 Task: Search one way flight ticket for 2 adults, 2 children, 2 infants in seat in first from Minneapolis-st. Paul: Minneapolis-st. Paul International/wold-chamberlain Airport to Rockford: Chicago Rockford International Airport(was Northwest Chicagoland Regional Airport At Rockford) on 5-1-2023. Choice of flights is Delta. Number of bags: 2 checked bags. Price is upto 96000. Outbound departure time preference is 17:15.
Action: Mouse moved to (221, 388)
Screenshot: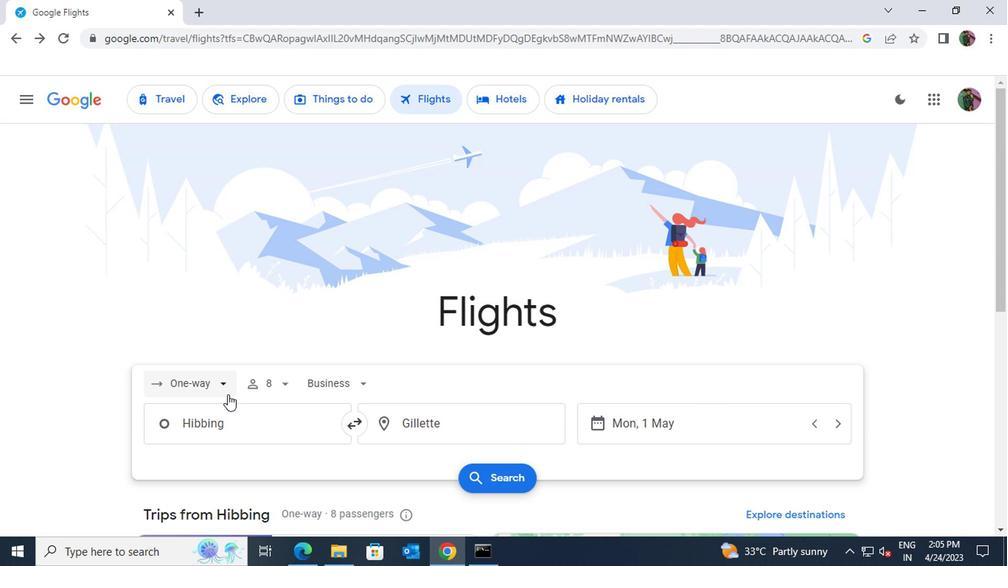 
Action: Mouse pressed left at (221, 388)
Screenshot: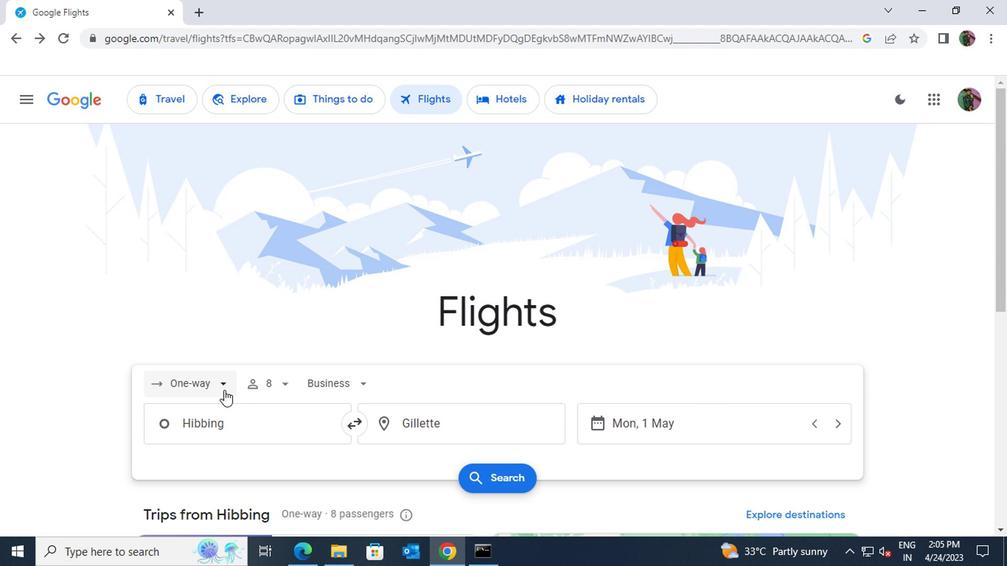 
Action: Mouse moved to (208, 312)
Screenshot: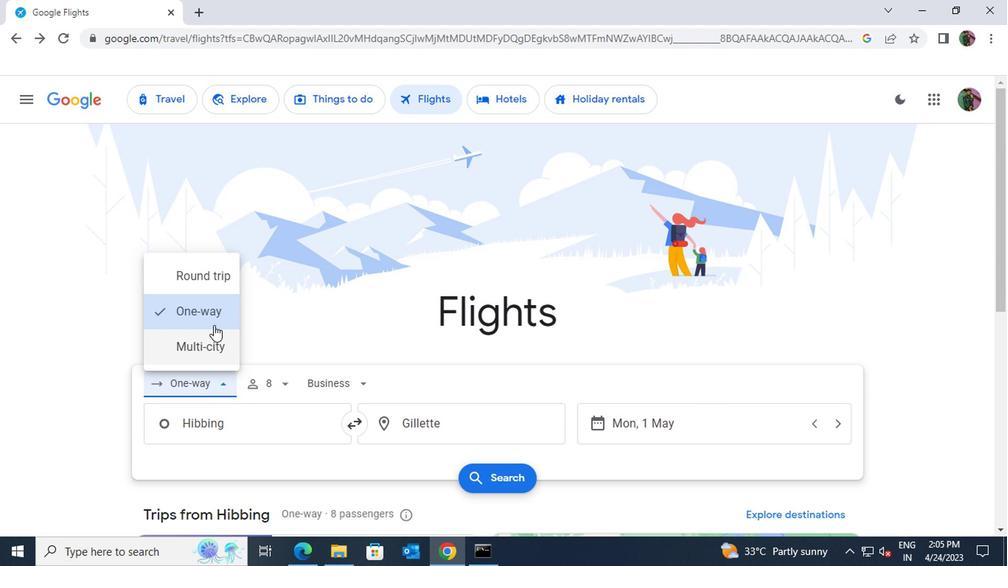 
Action: Mouse pressed left at (208, 312)
Screenshot: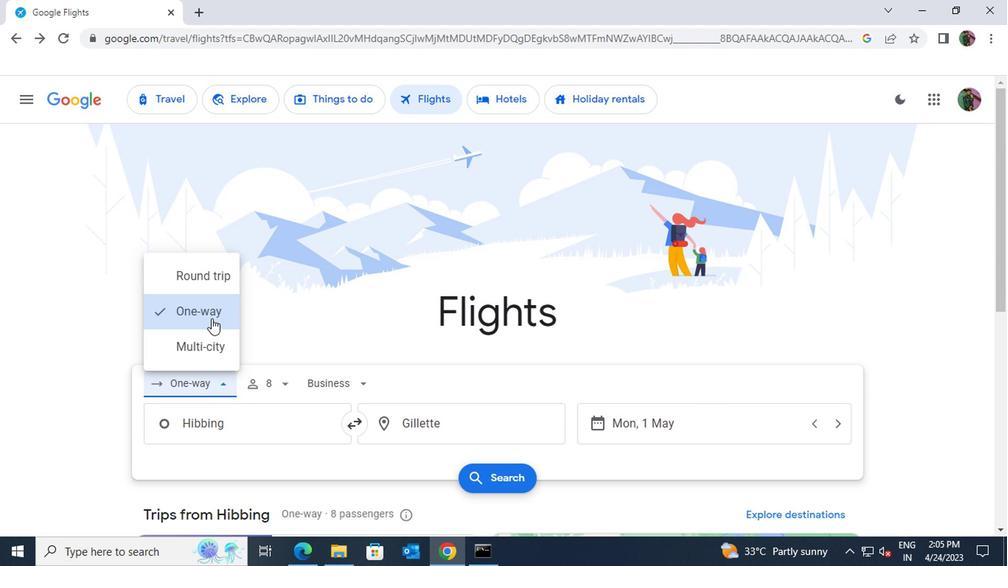 
Action: Mouse moved to (230, 422)
Screenshot: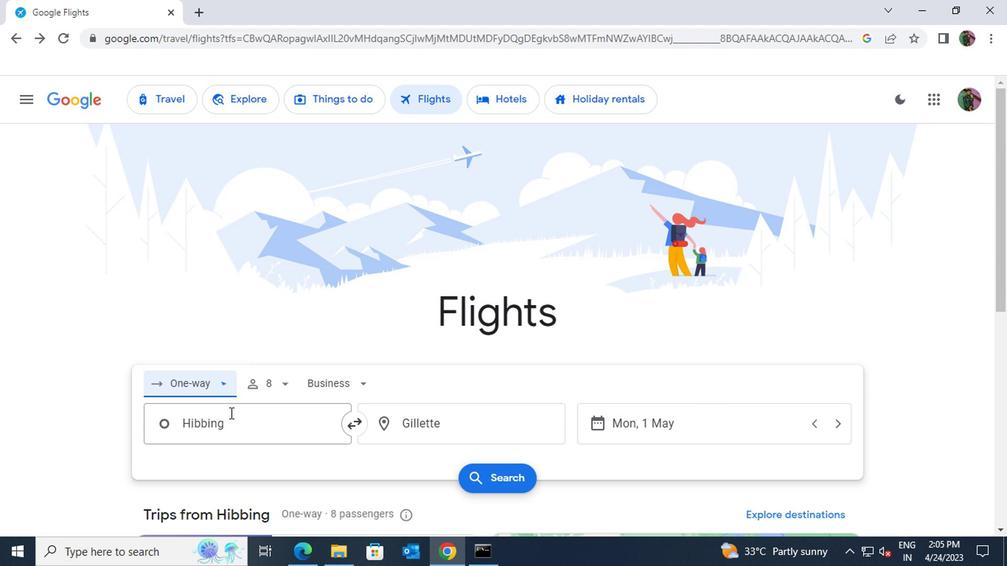 
Action: Mouse pressed left at (230, 422)
Screenshot: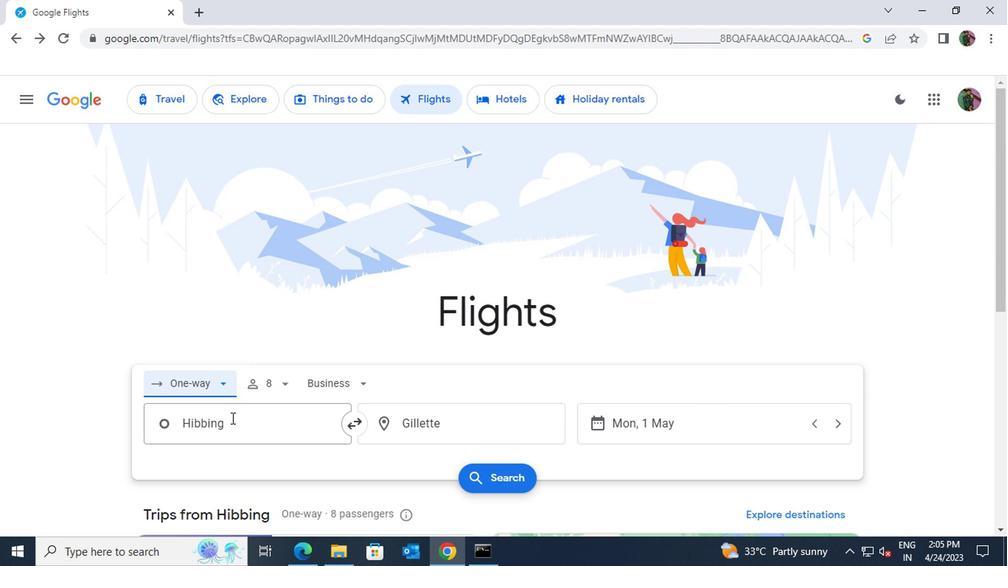 
Action: Key pressed minn
Screenshot: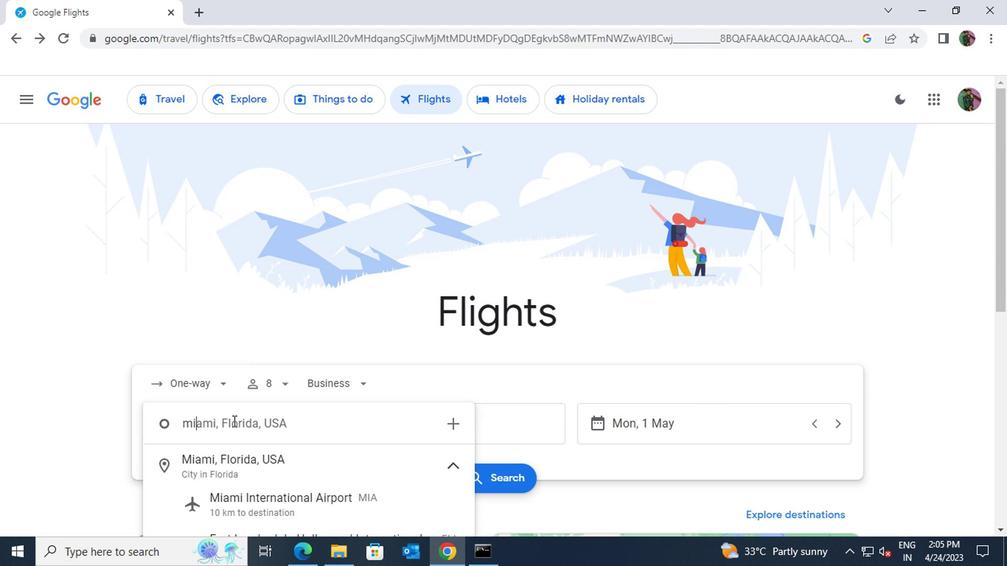 
Action: Mouse moved to (265, 470)
Screenshot: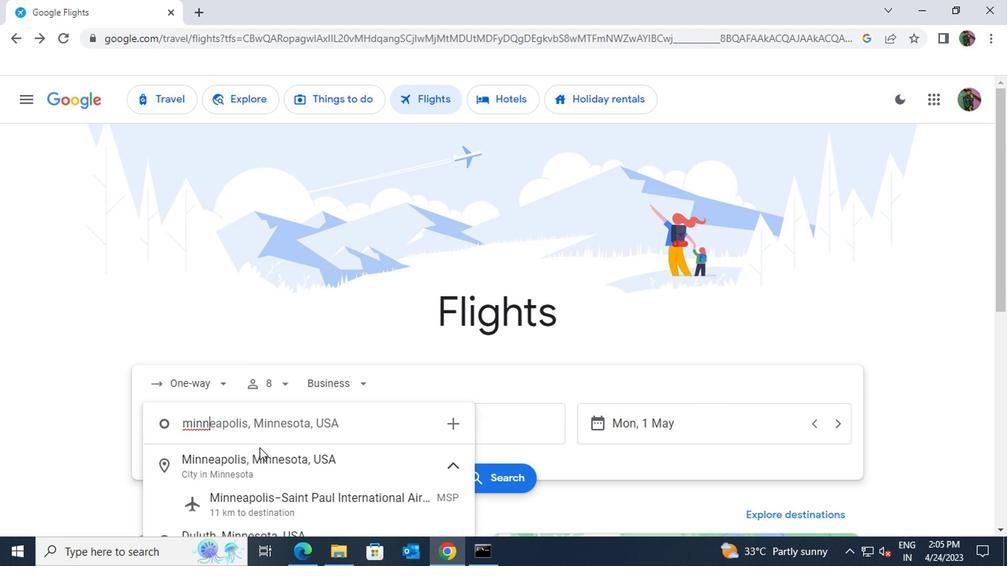 
Action: Mouse pressed left at (265, 470)
Screenshot: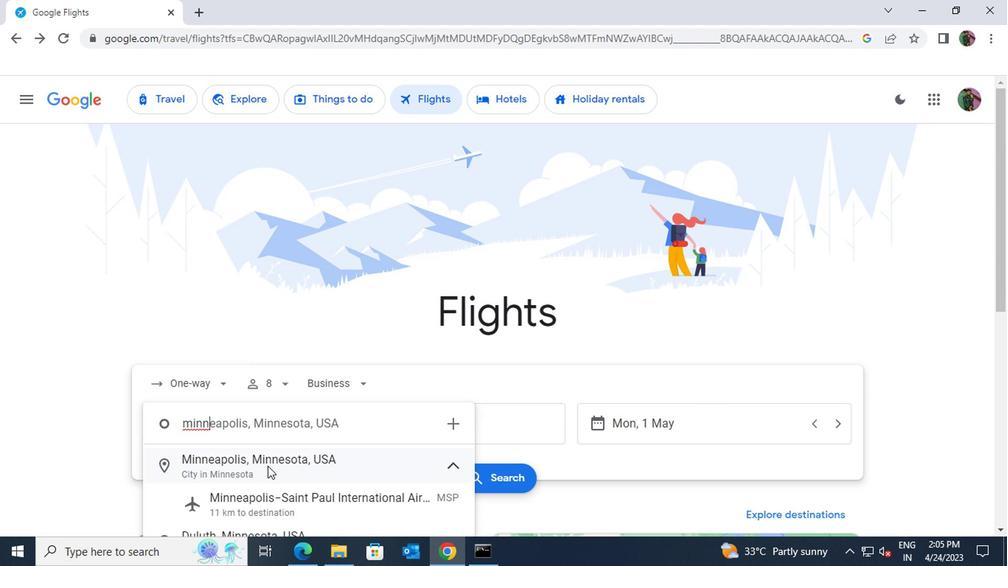 
Action: Mouse moved to (429, 430)
Screenshot: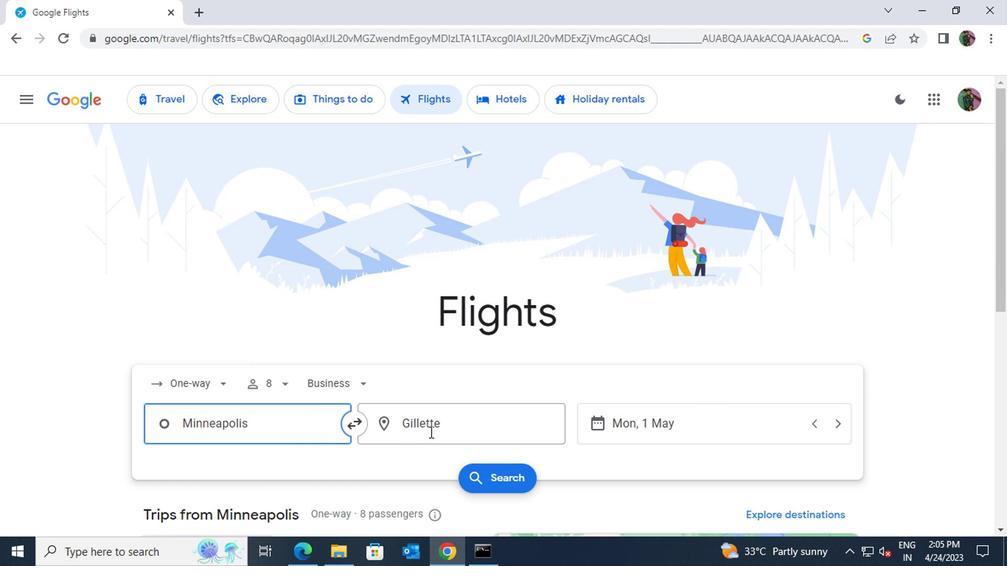 
Action: Mouse pressed left at (429, 430)
Screenshot: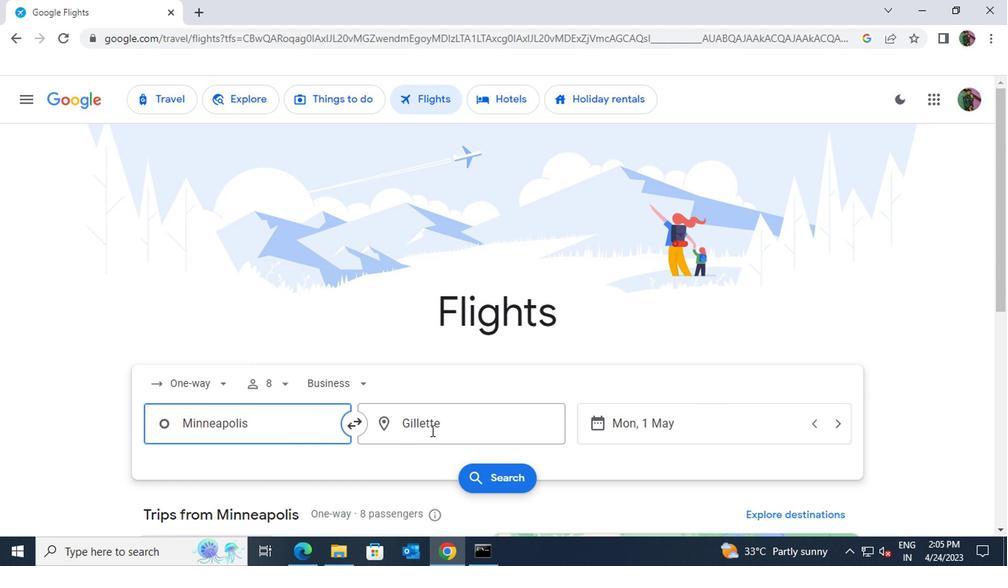 
Action: Key pressed rockford<Key.space>chi
Screenshot: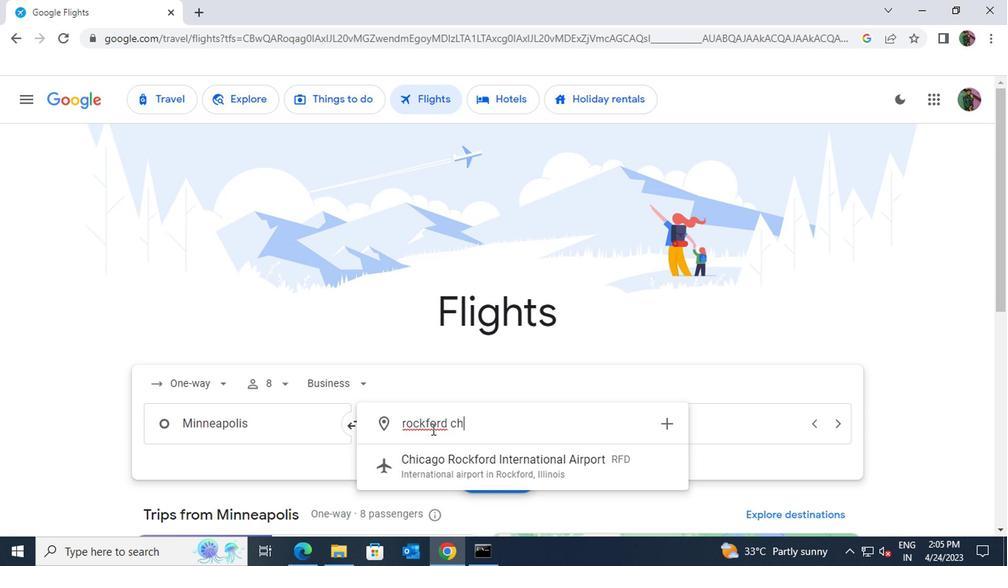 
Action: Mouse moved to (468, 467)
Screenshot: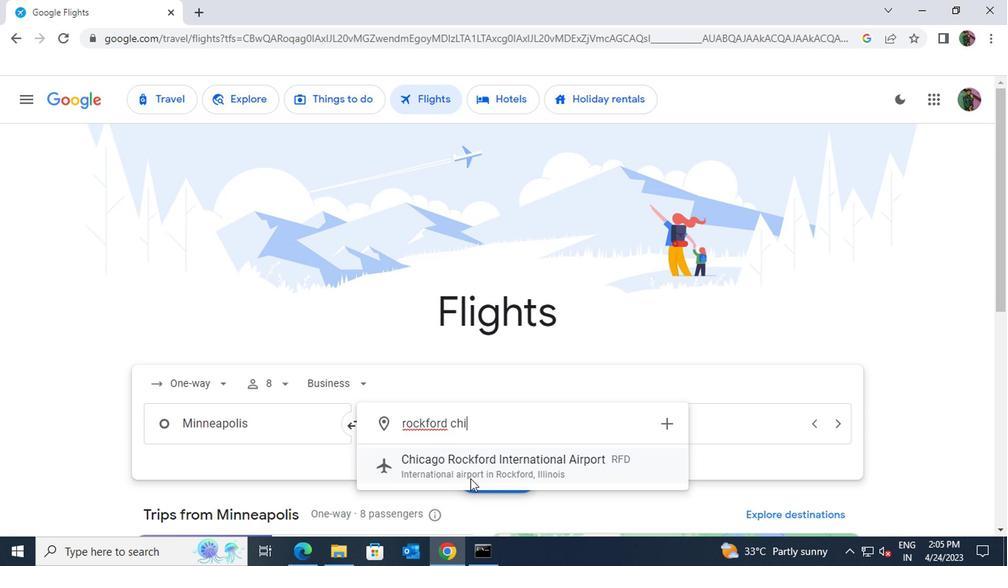 
Action: Mouse pressed left at (468, 467)
Screenshot: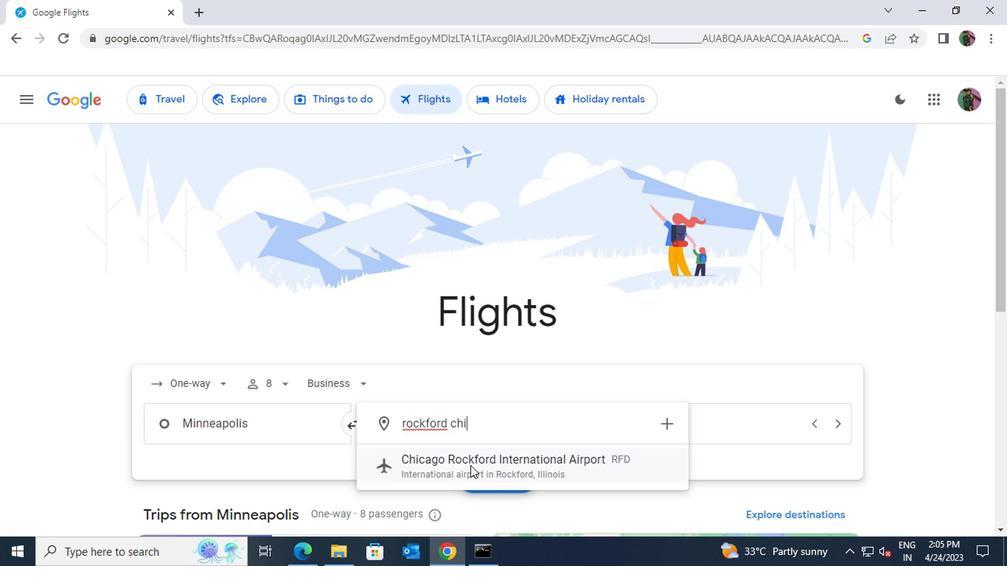 
Action: Mouse moved to (276, 384)
Screenshot: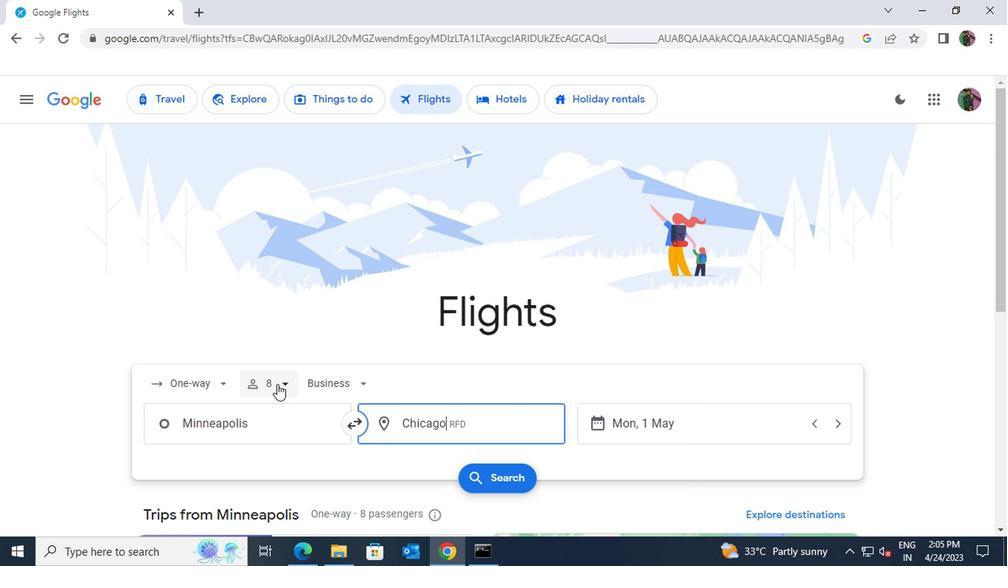 
Action: Mouse pressed left at (276, 384)
Screenshot: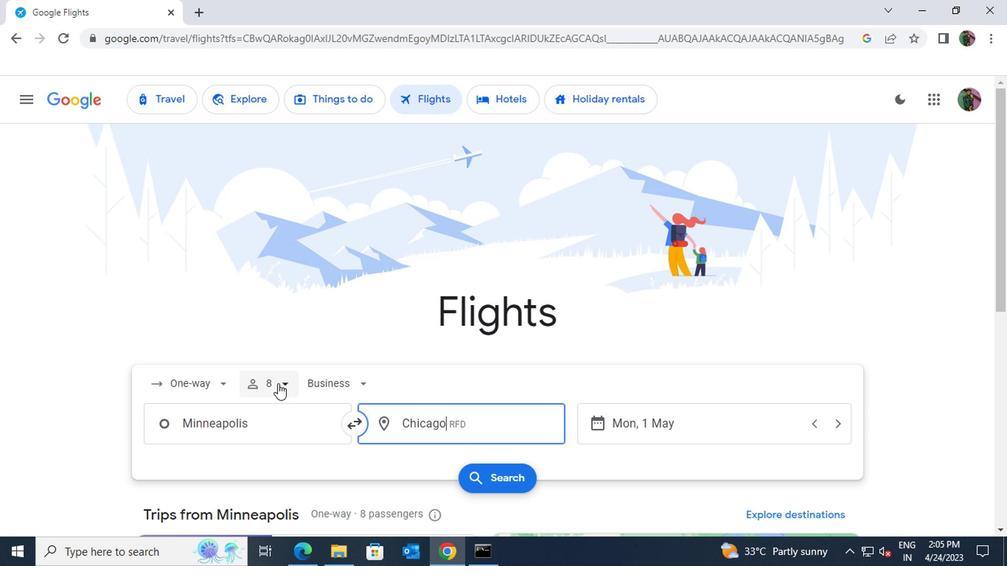 
Action: Mouse moved to (385, 420)
Screenshot: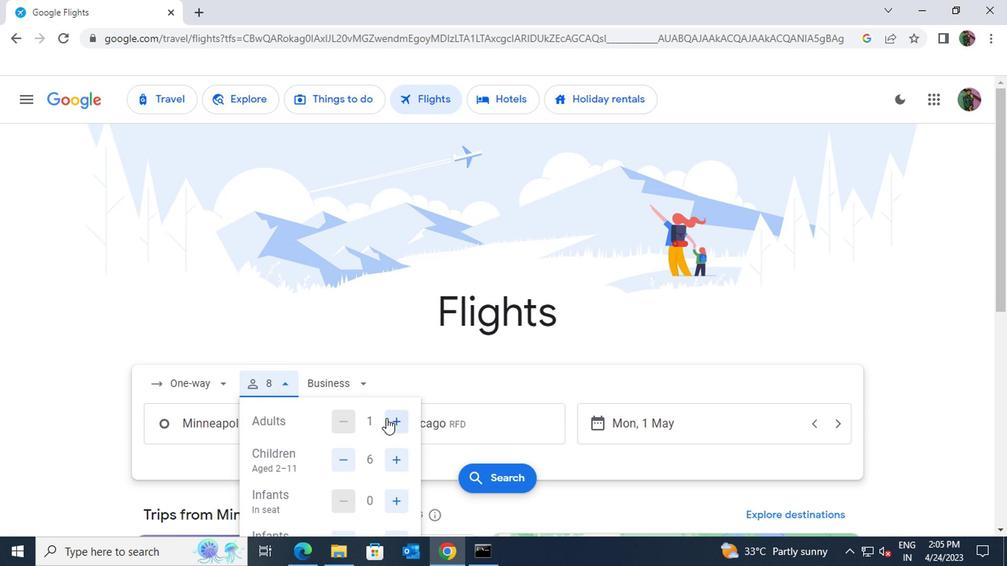 
Action: Mouse pressed left at (385, 420)
Screenshot: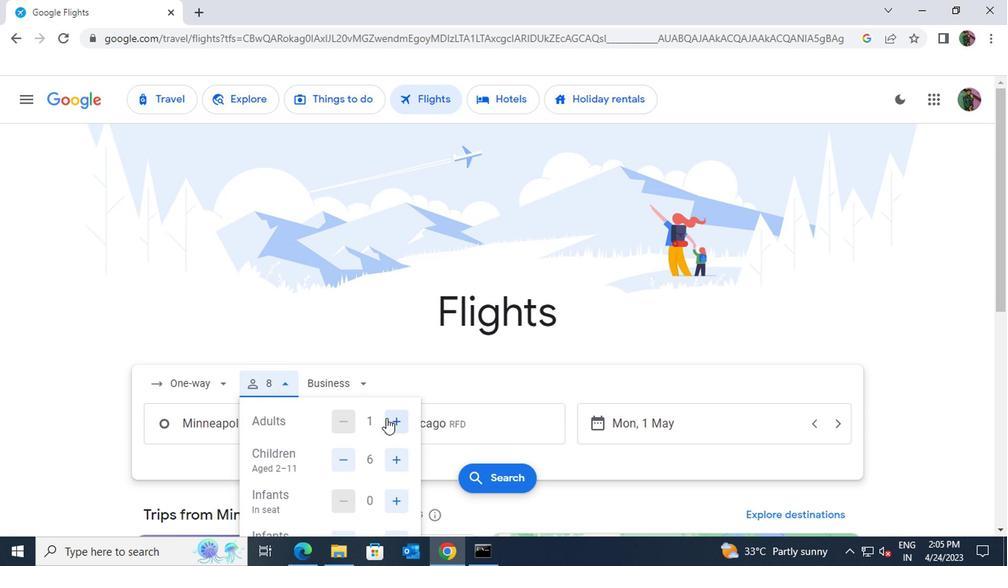 
Action: Mouse moved to (331, 458)
Screenshot: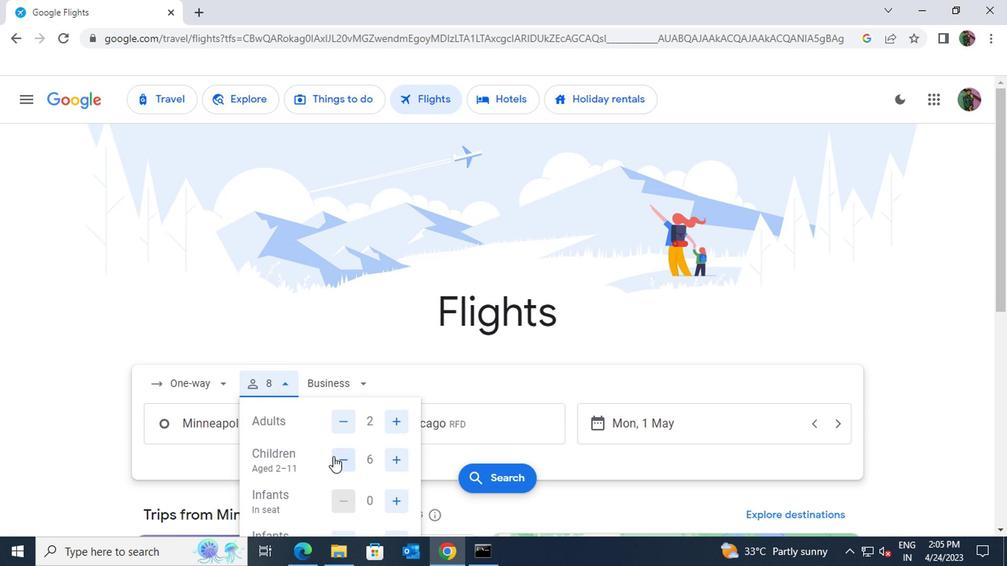 
Action: Mouse pressed left at (331, 458)
Screenshot: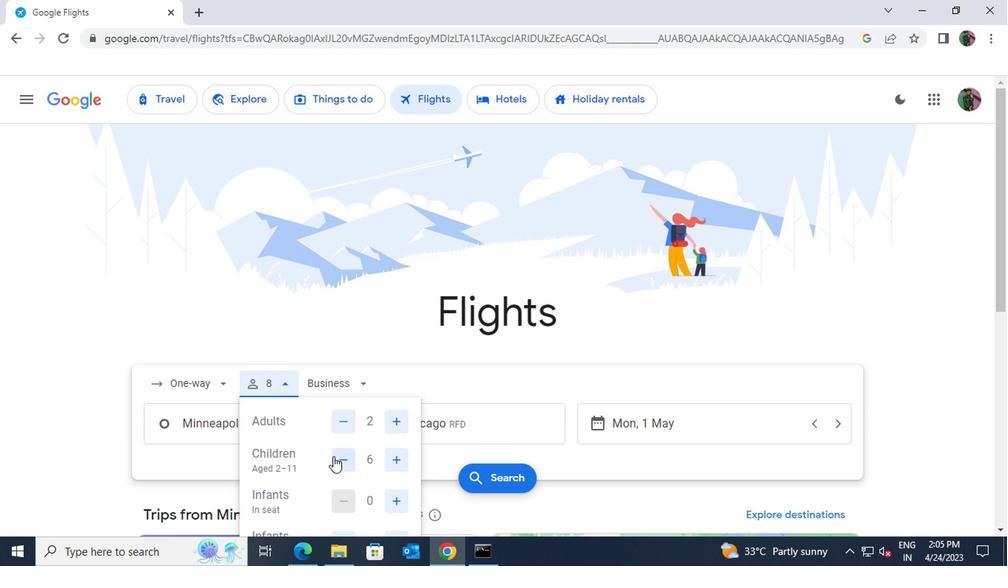 
Action: Mouse pressed left at (331, 458)
Screenshot: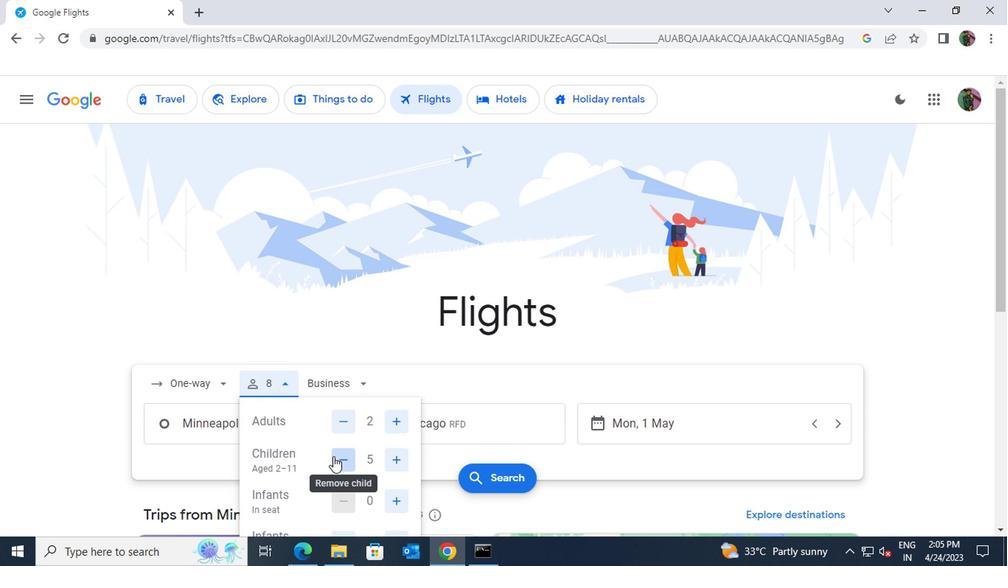 
Action: Mouse pressed left at (331, 458)
Screenshot: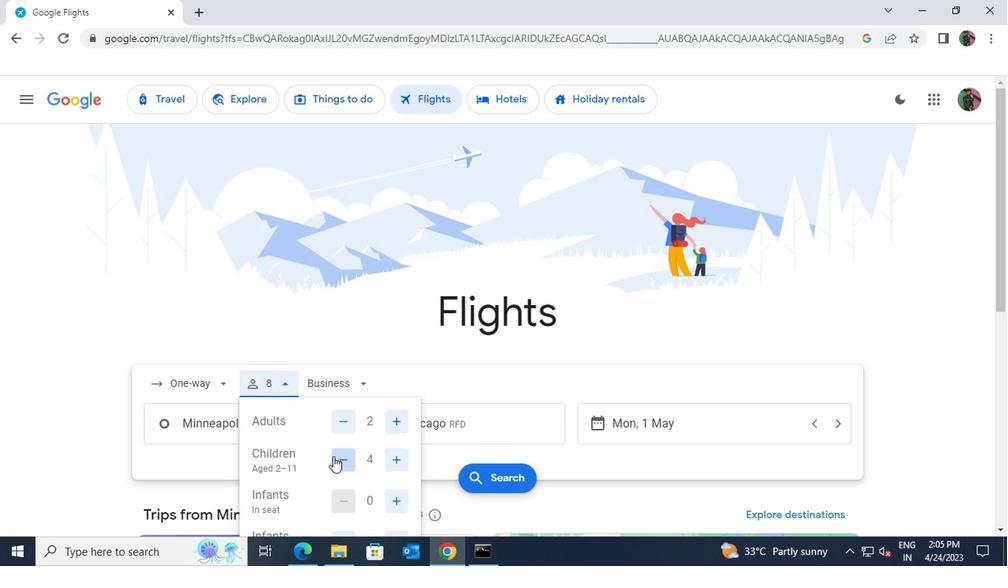
Action: Mouse pressed left at (331, 458)
Screenshot: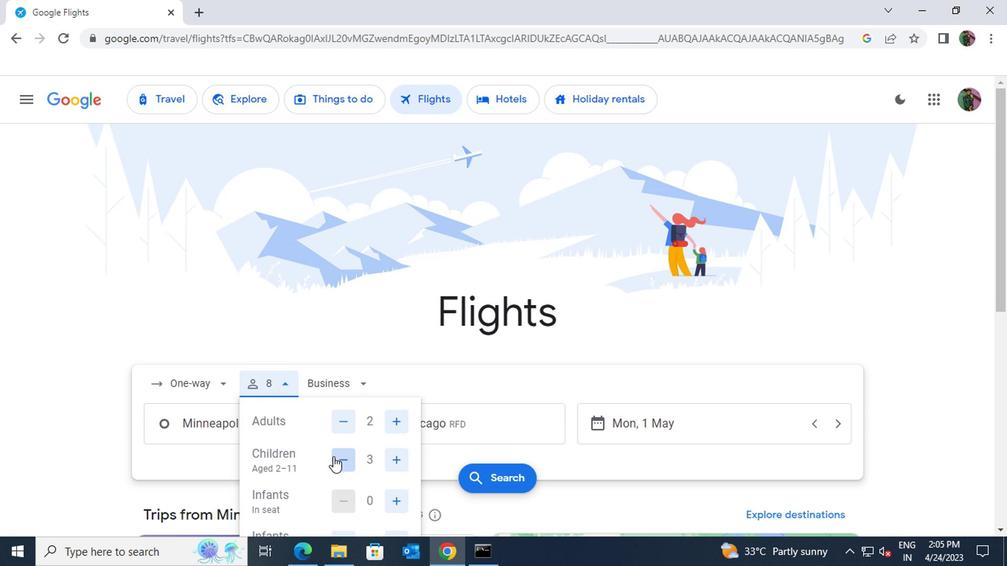 
Action: Mouse moved to (332, 457)
Screenshot: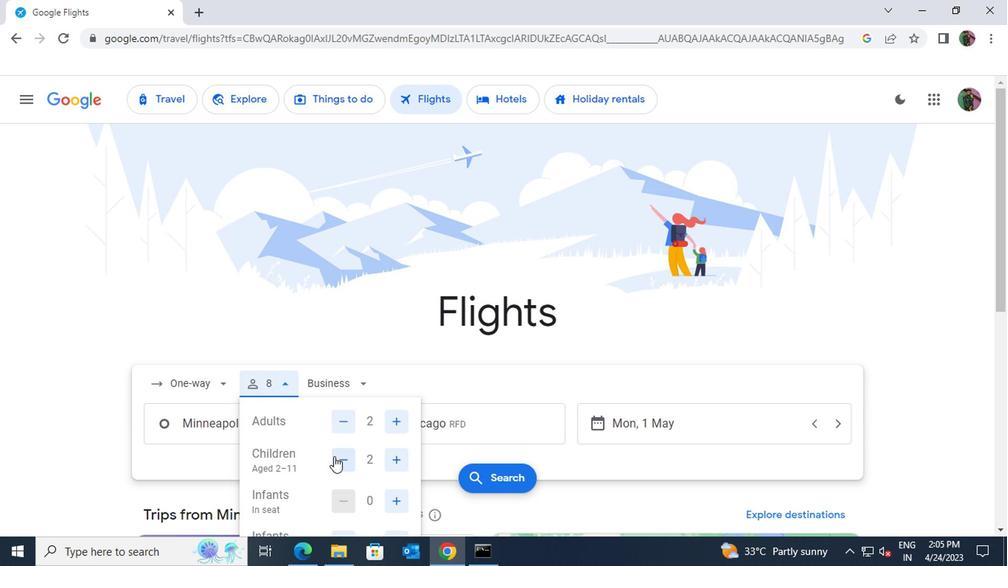 
Action: Mouse scrolled (332, 457) with delta (0, 0)
Screenshot: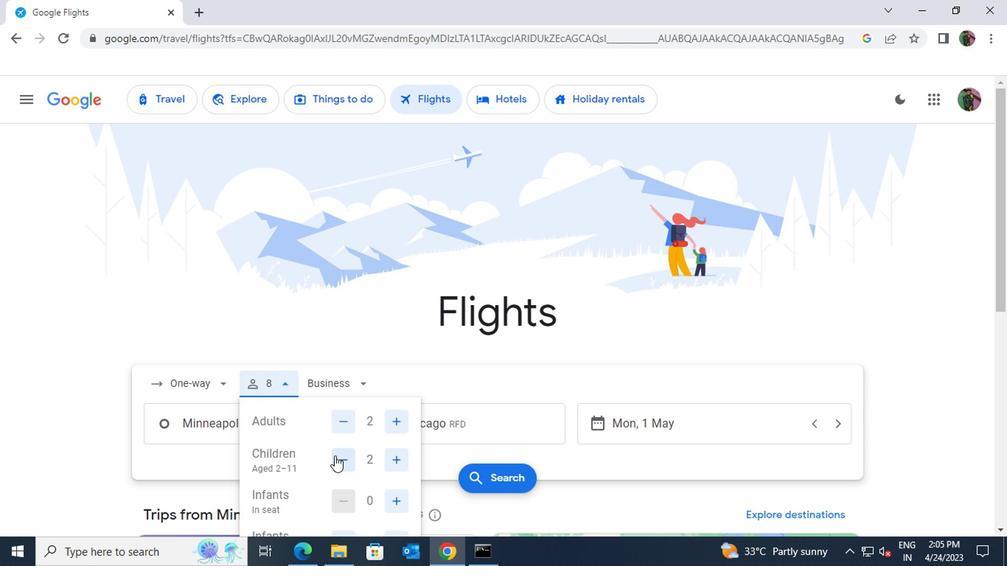 
Action: Mouse moved to (394, 424)
Screenshot: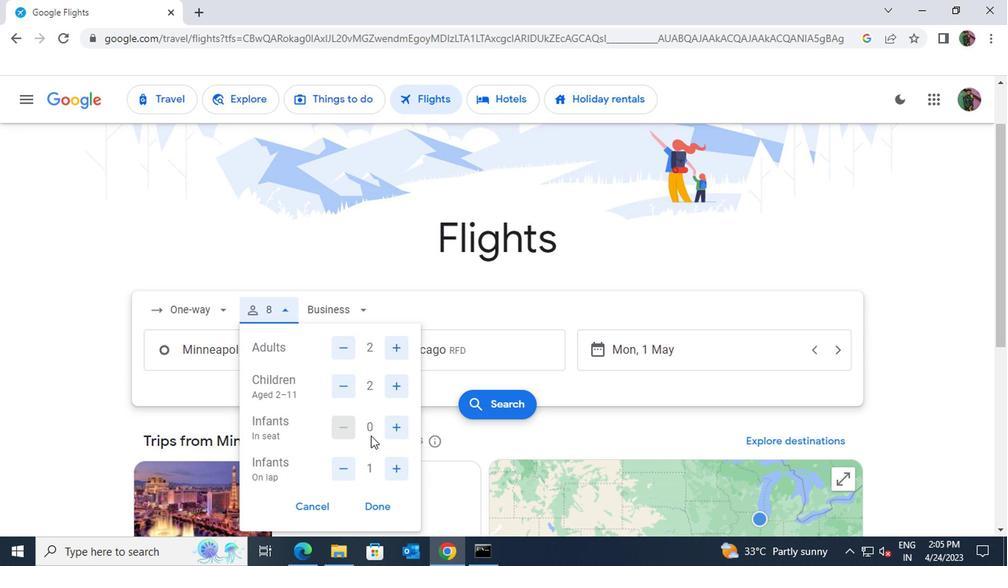 
Action: Mouse pressed left at (394, 424)
Screenshot: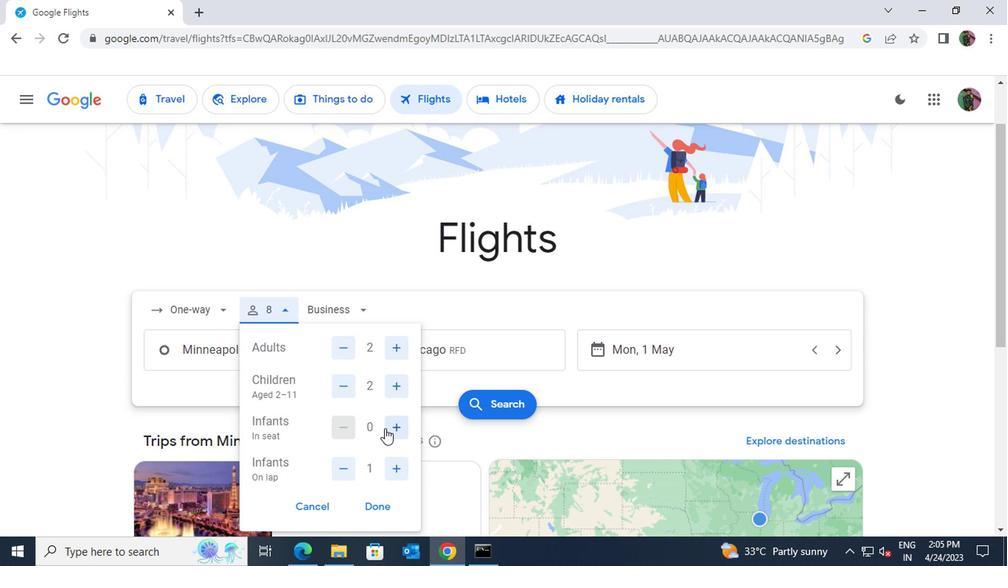 
Action: Mouse pressed left at (394, 424)
Screenshot: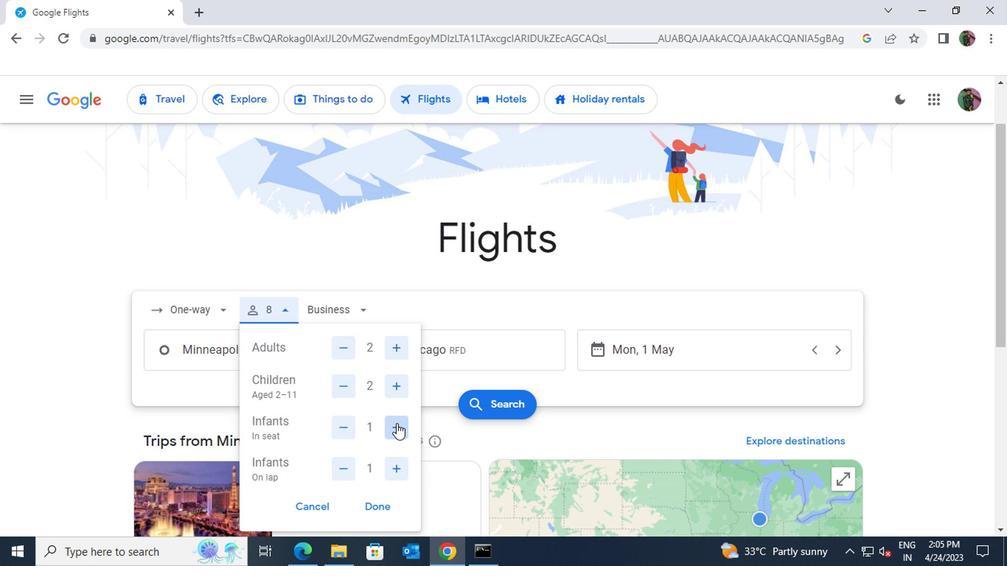
Action: Mouse moved to (338, 462)
Screenshot: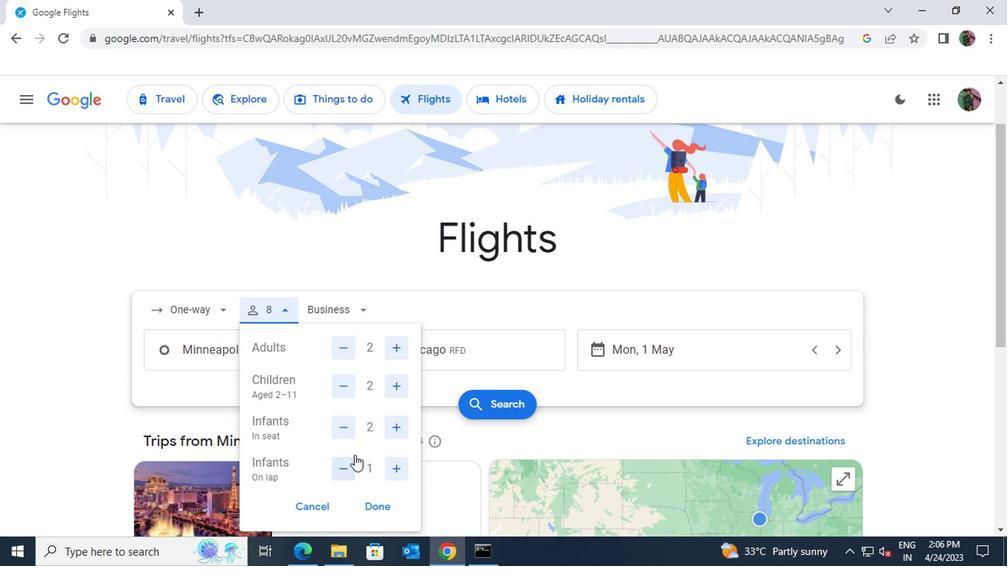 
Action: Mouse pressed left at (338, 462)
Screenshot: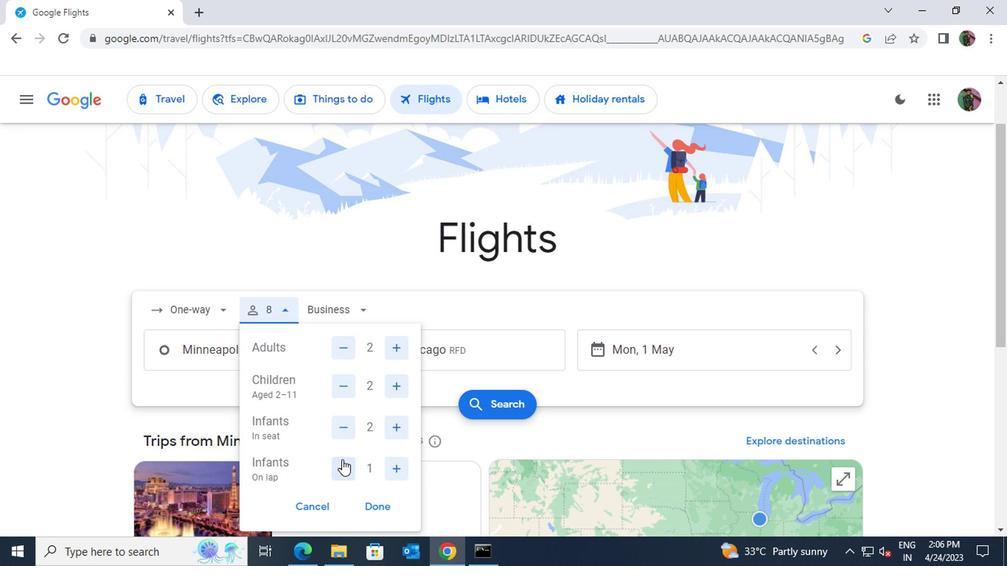 
Action: Mouse moved to (371, 508)
Screenshot: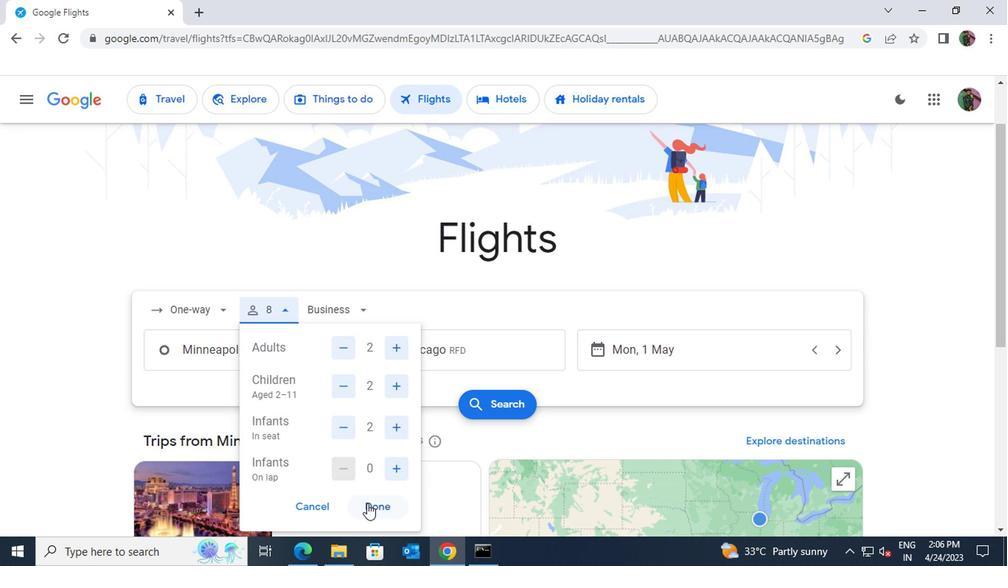 
Action: Mouse pressed left at (371, 508)
Screenshot: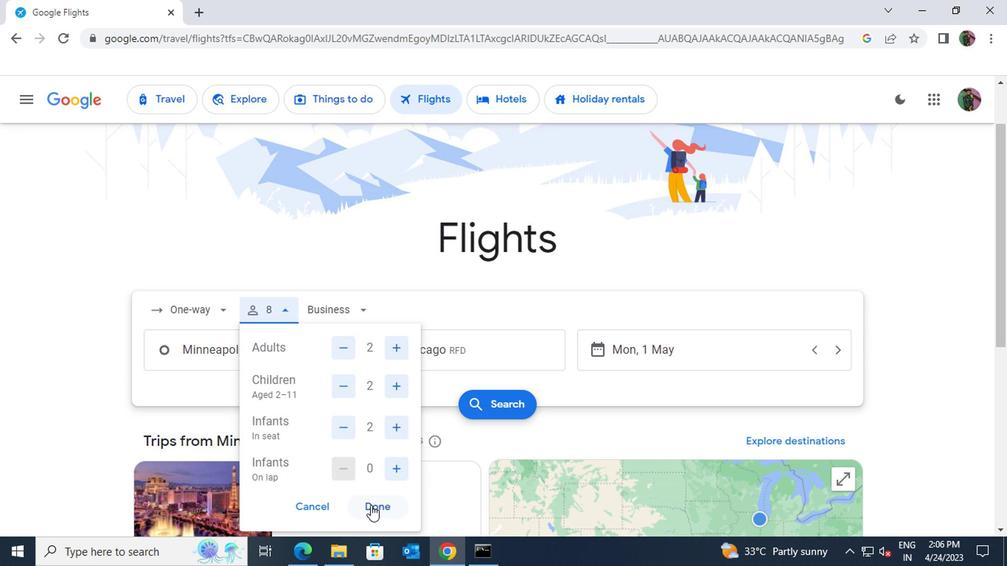 
Action: Mouse moved to (592, 352)
Screenshot: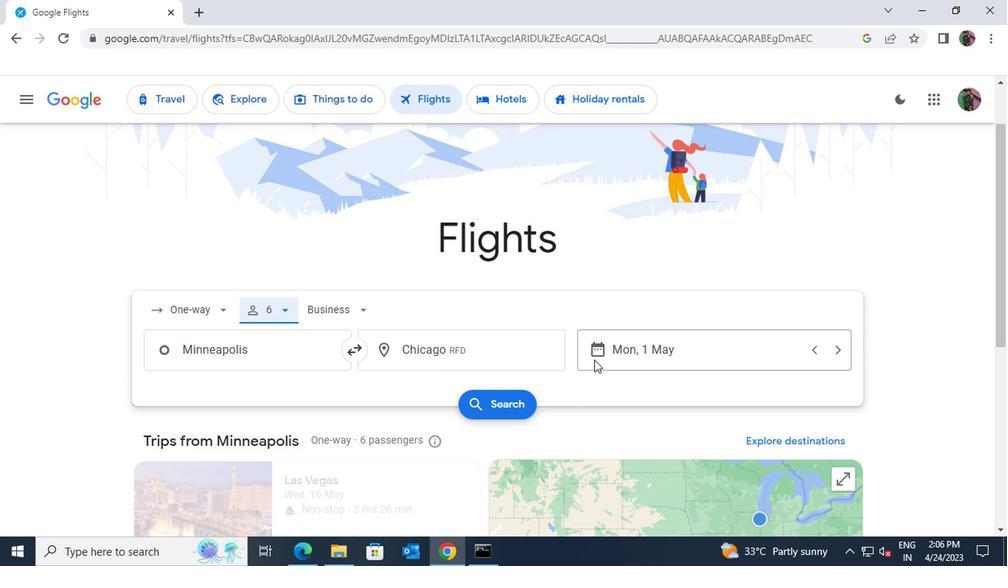 
Action: Mouse pressed left at (592, 352)
Screenshot: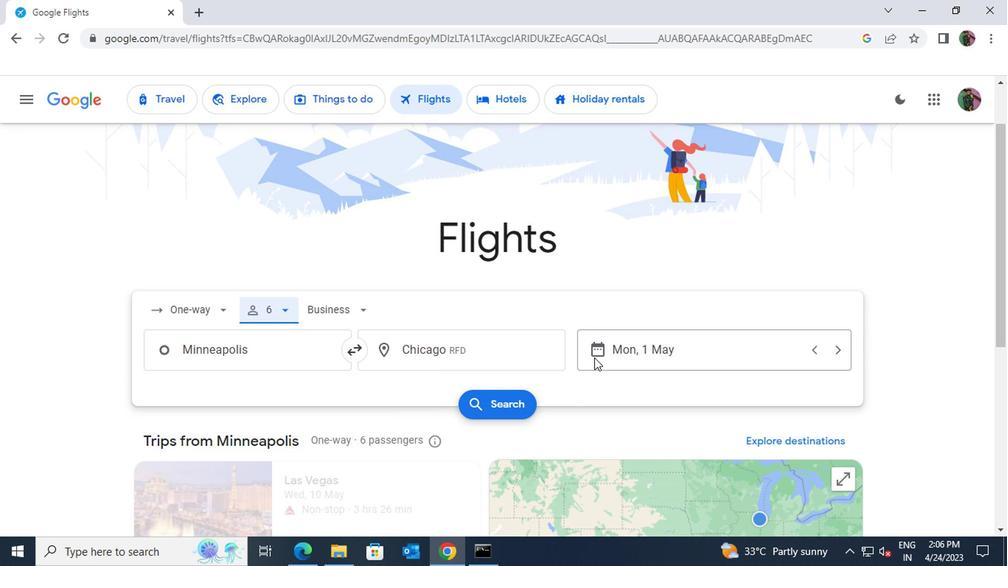 
Action: Mouse moved to (650, 264)
Screenshot: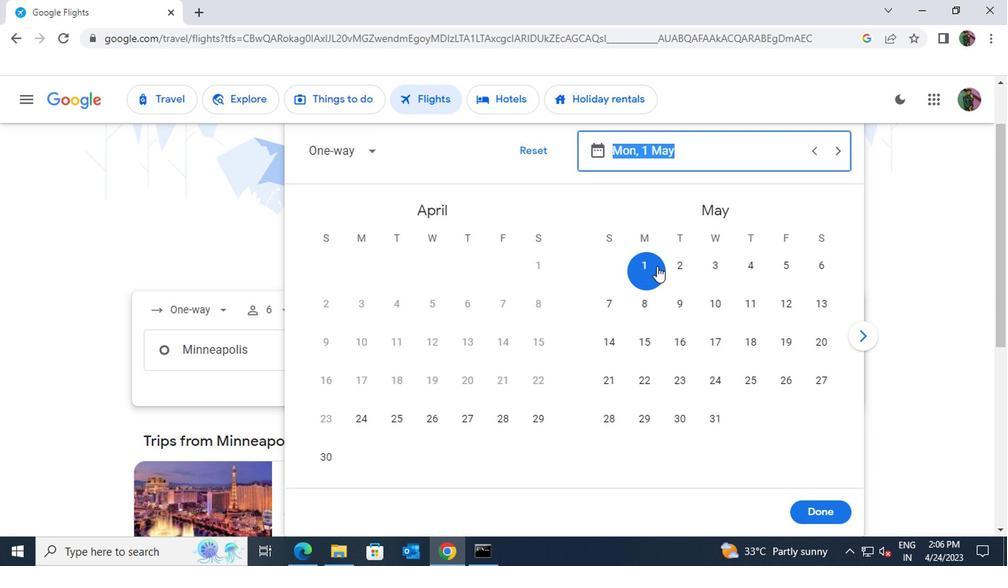 
Action: Mouse pressed left at (650, 264)
Screenshot: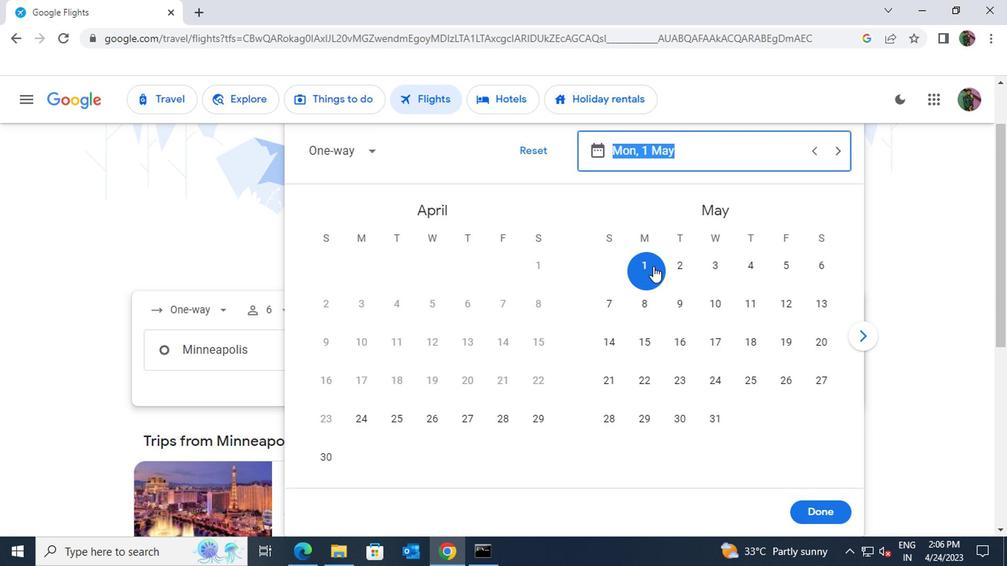 
Action: Mouse moved to (828, 513)
Screenshot: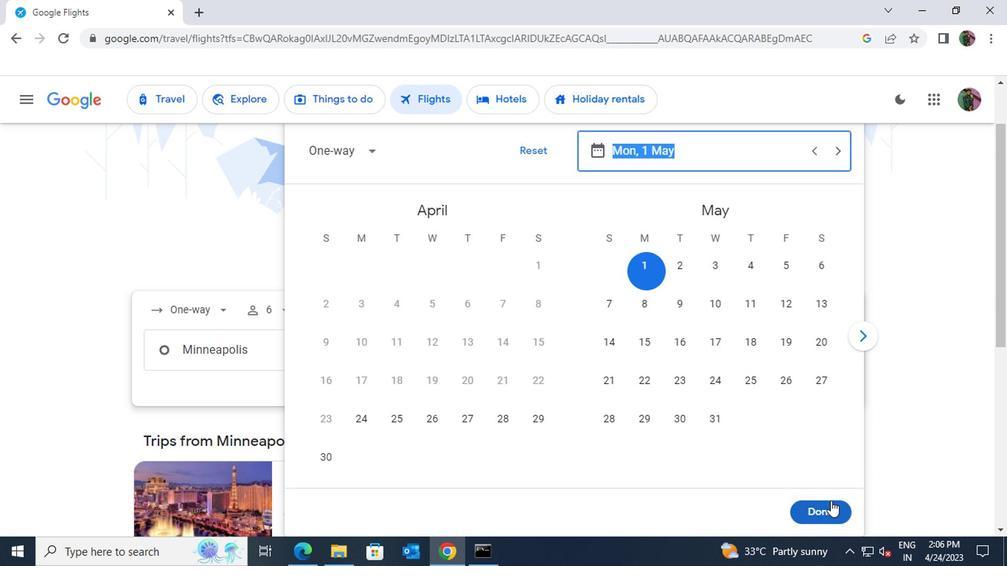 
Action: Mouse pressed left at (828, 513)
Screenshot: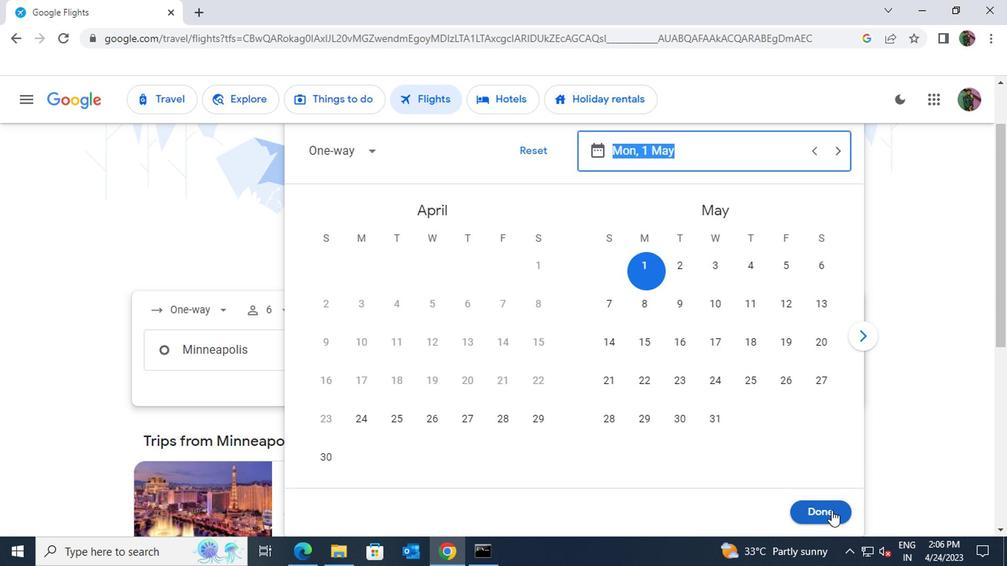 
Action: Mouse moved to (511, 411)
Screenshot: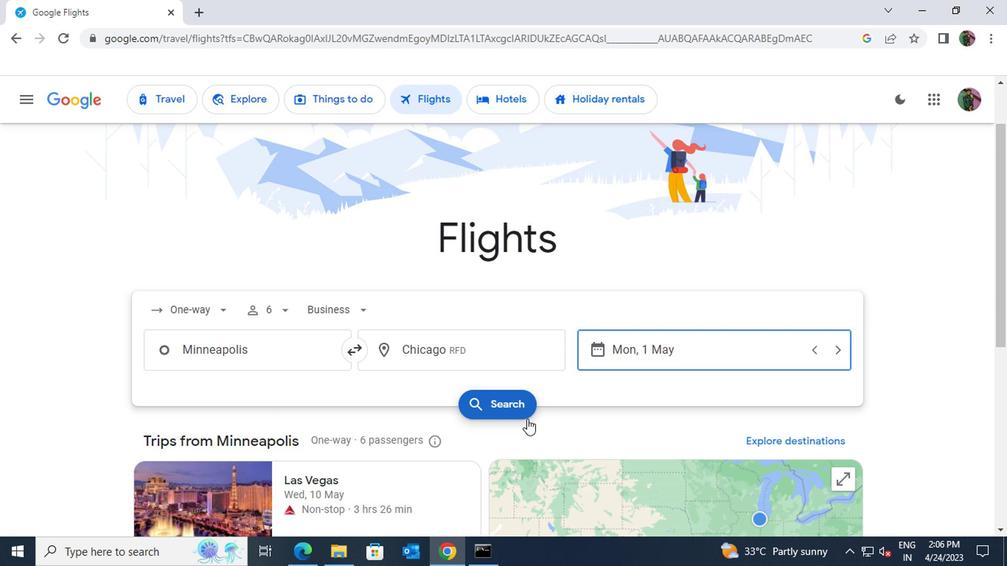
Action: Mouse pressed left at (511, 411)
Screenshot: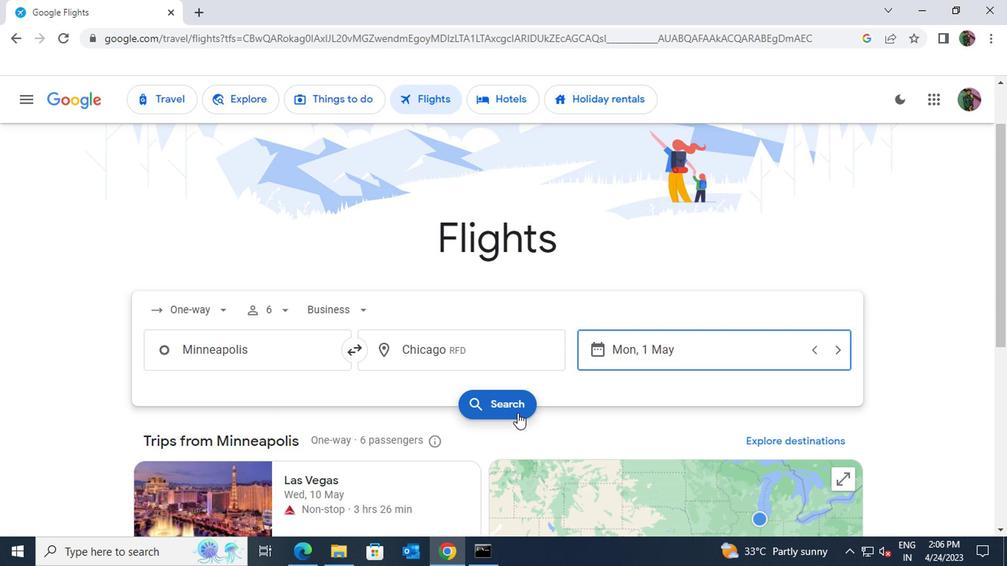 
Action: Mouse moved to (126, 230)
Screenshot: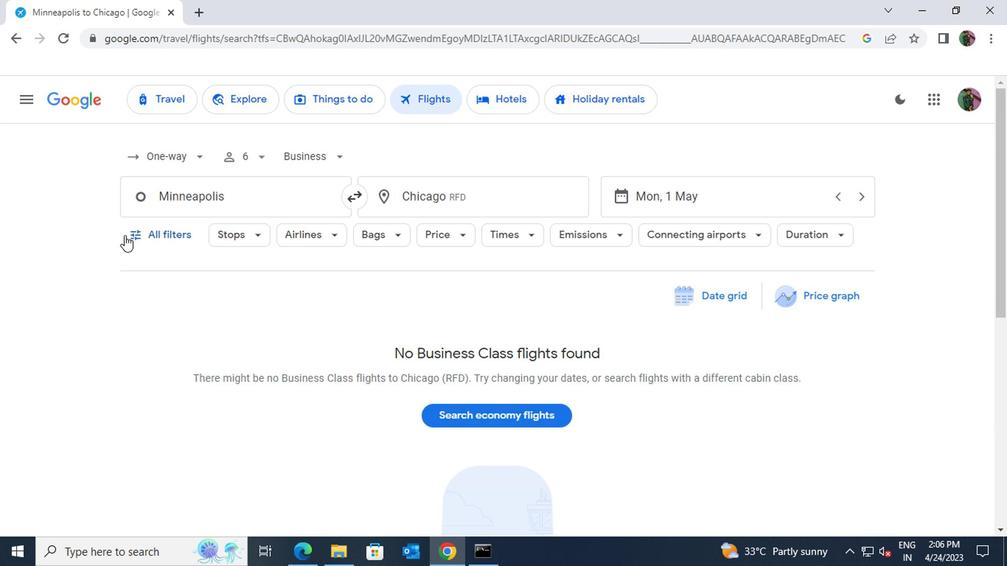 
Action: Mouse pressed left at (126, 230)
Screenshot: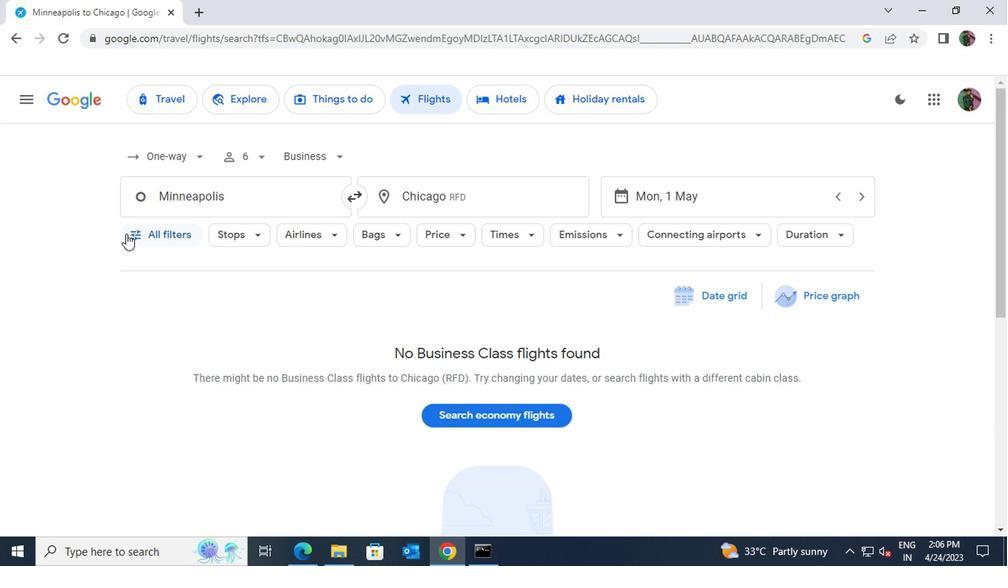 
Action: Mouse moved to (236, 380)
Screenshot: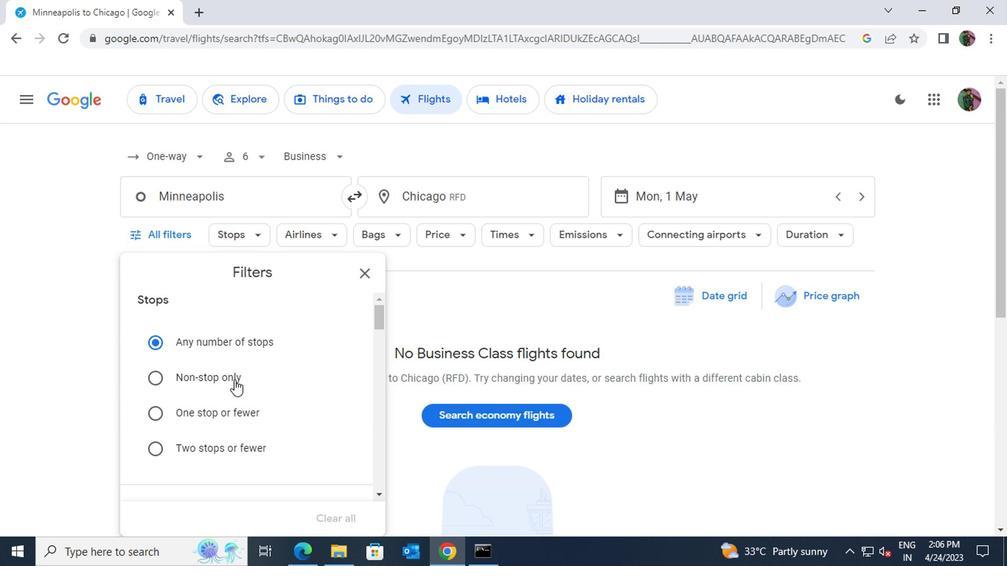
Action: Mouse scrolled (236, 379) with delta (0, -1)
Screenshot: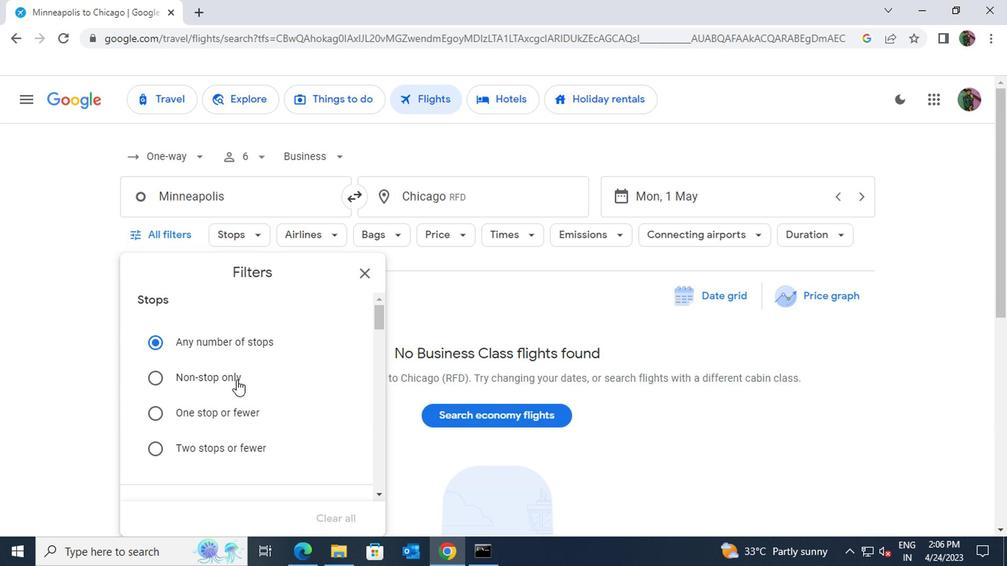 
Action: Mouse scrolled (236, 379) with delta (0, -1)
Screenshot: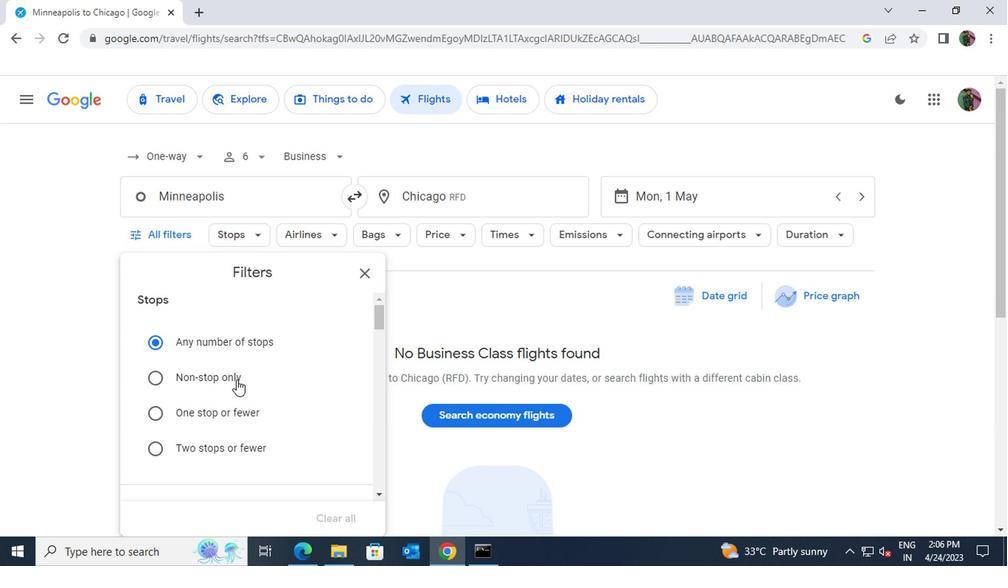 
Action: Mouse scrolled (236, 379) with delta (0, -1)
Screenshot: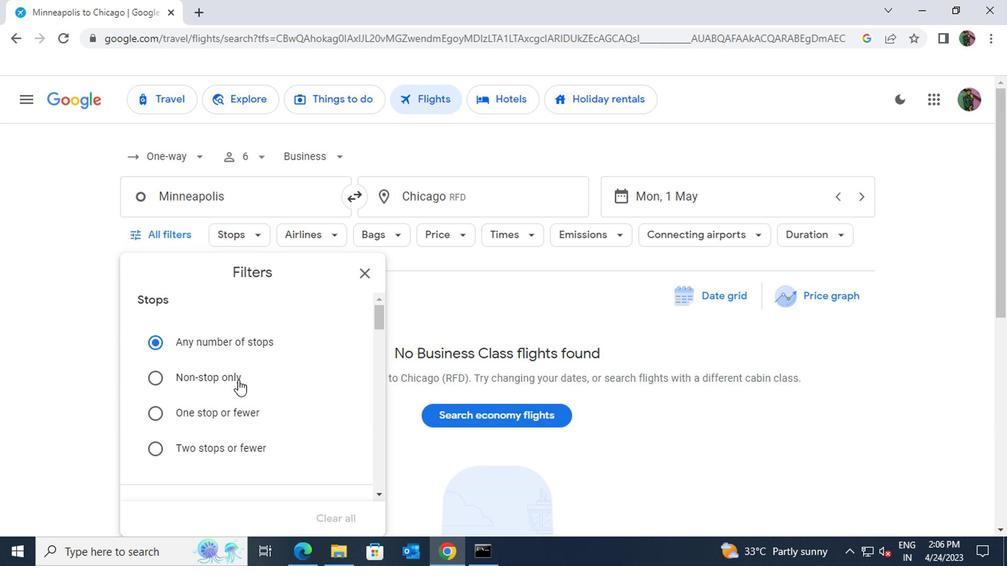 
Action: Mouse scrolled (236, 379) with delta (0, -1)
Screenshot: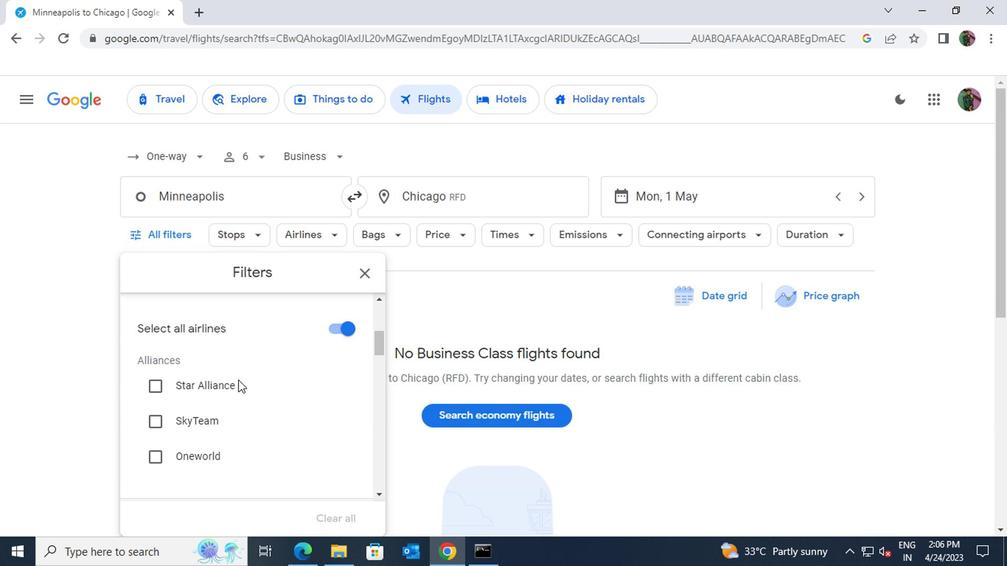 
Action: Mouse scrolled (236, 379) with delta (0, -1)
Screenshot: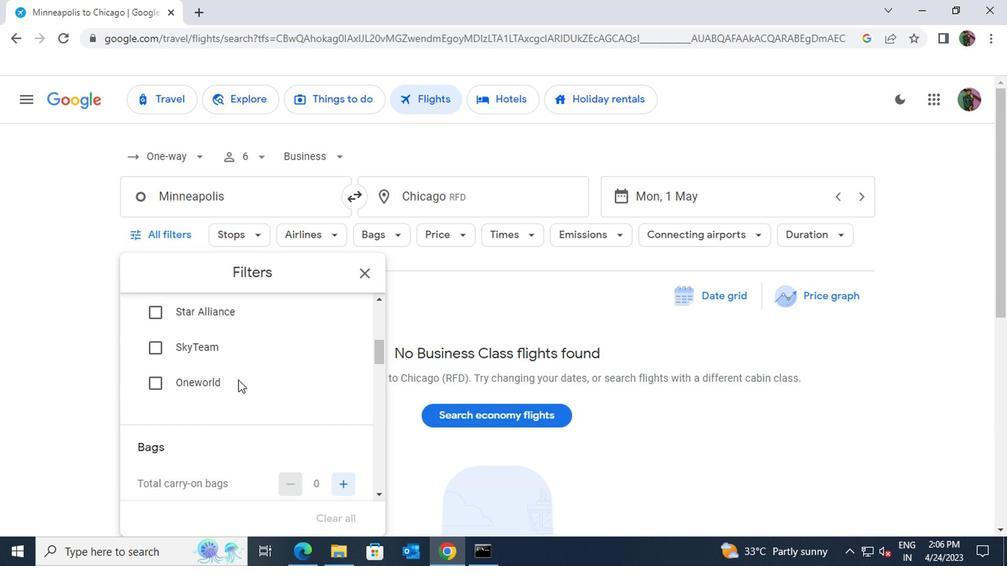 
Action: Mouse scrolled (236, 379) with delta (0, -1)
Screenshot: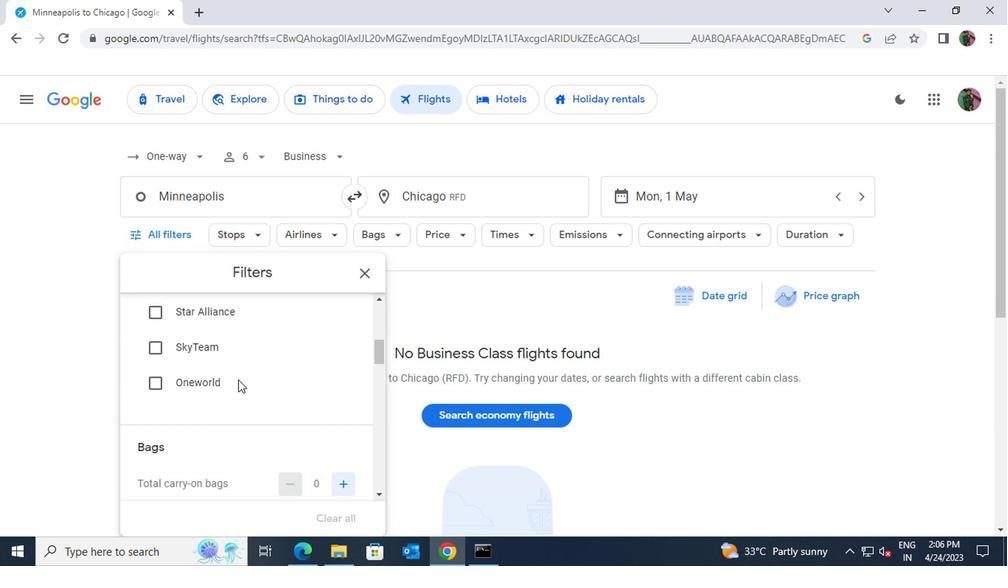 
Action: Mouse moved to (345, 370)
Screenshot: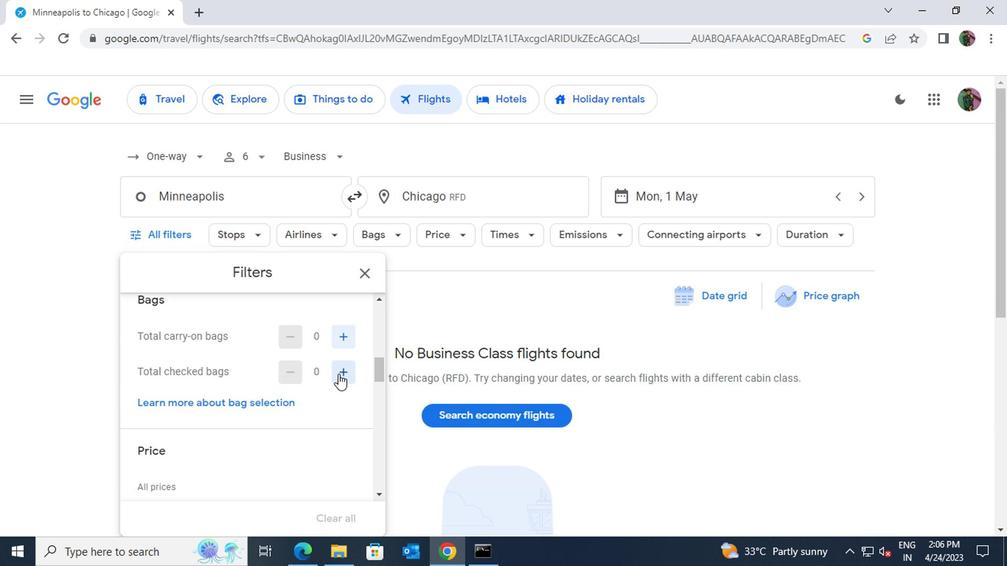 
Action: Mouse pressed left at (345, 370)
Screenshot: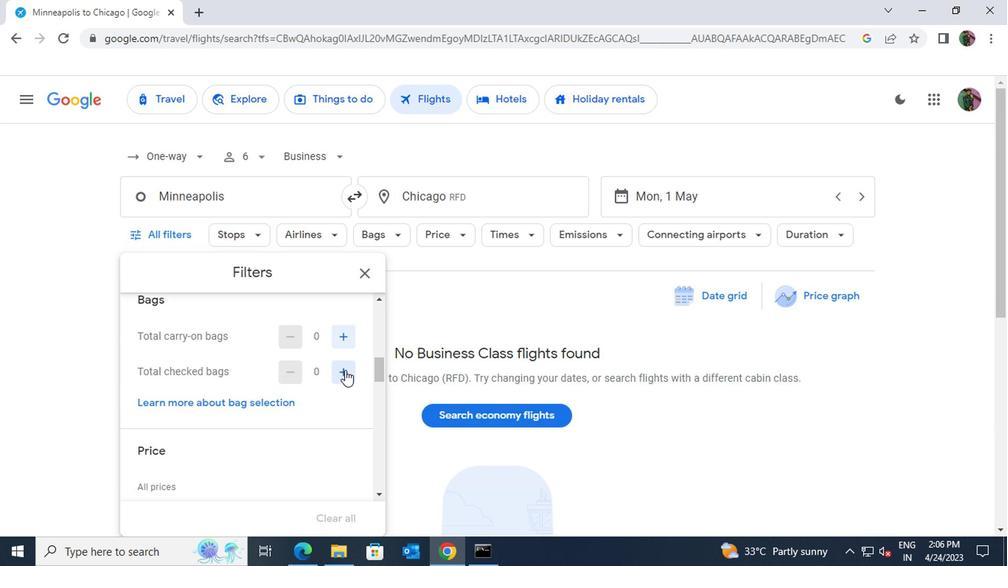 
Action: Mouse pressed left at (345, 370)
Screenshot: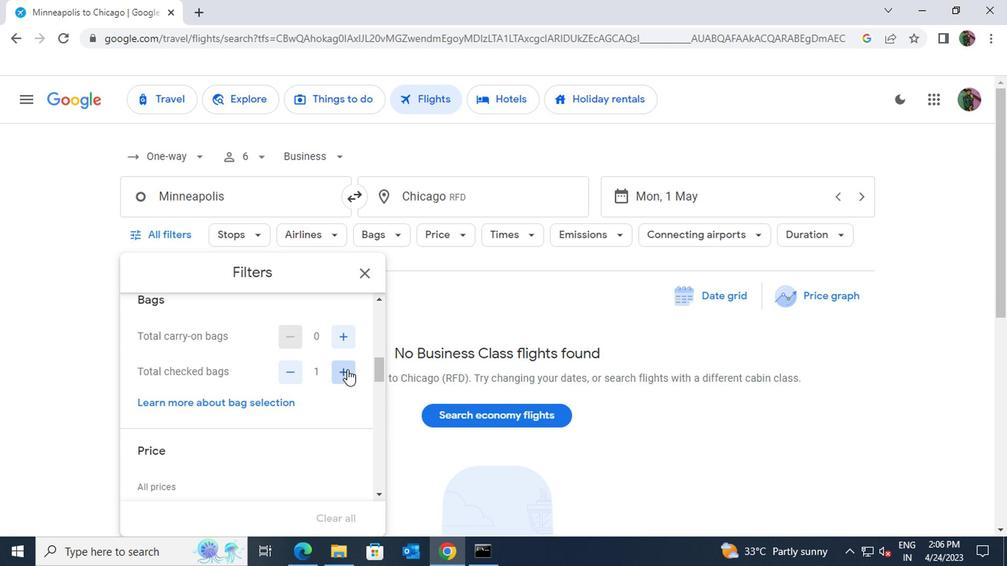 
Action: Mouse moved to (286, 369)
Screenshot: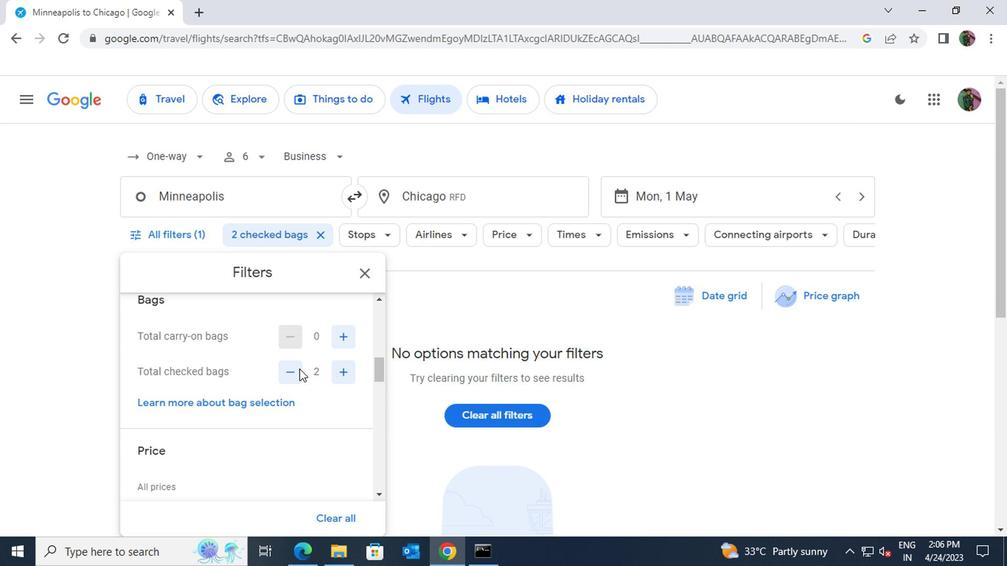 
Action: Mouse pressed left at (286, 369)
Screenshot: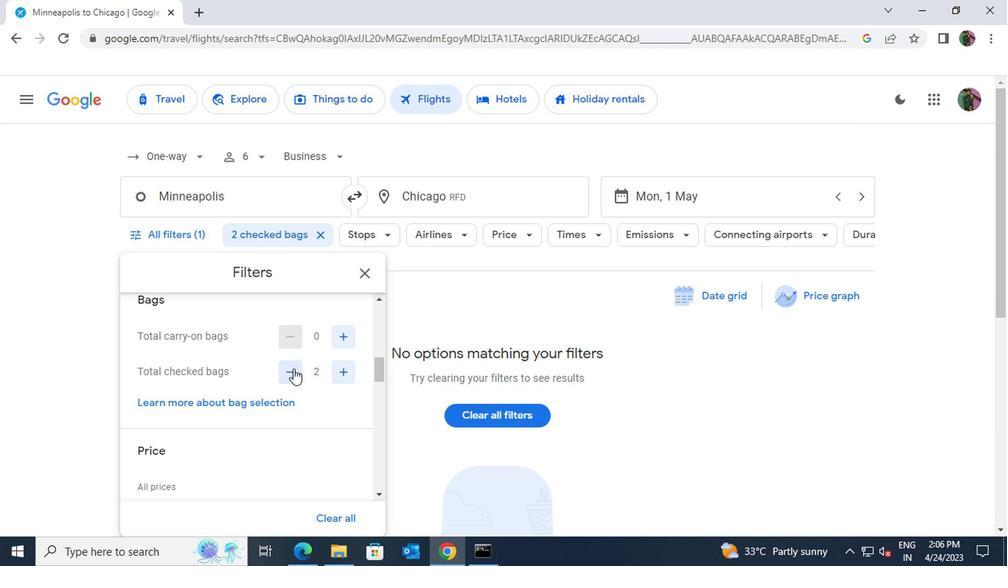 
Action: Mouse moved to (335, 334)
Screenshot: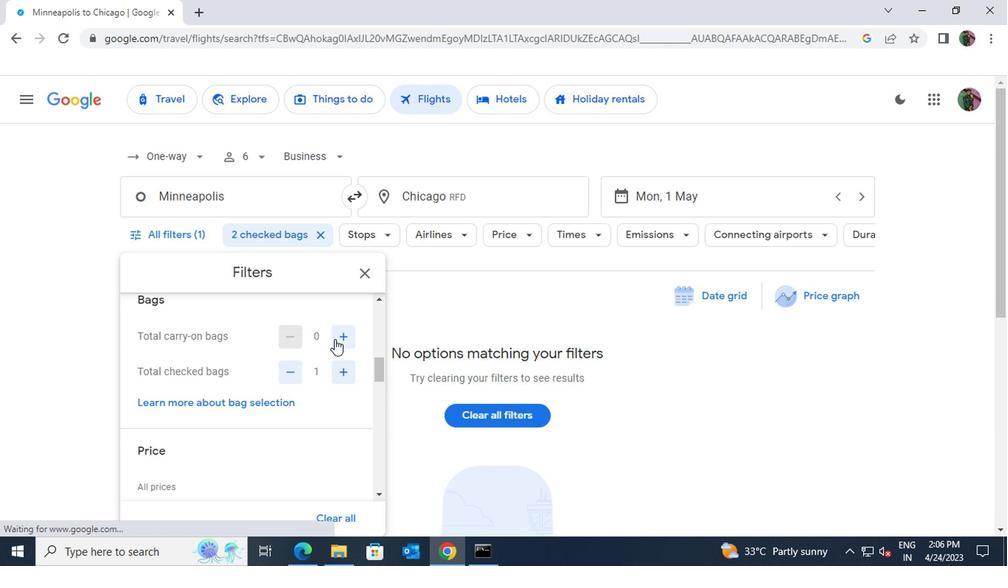 
Action: Mouse pressed left at (335, 334)
Screenshot: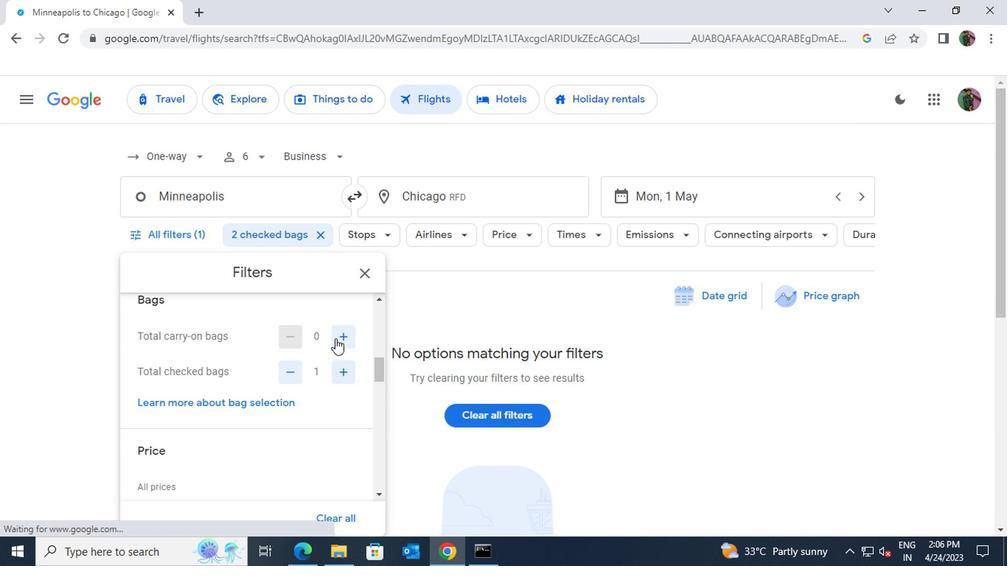 
Action: Mouse scrolled (335, 333) with delta (0, 0)
Screenshot: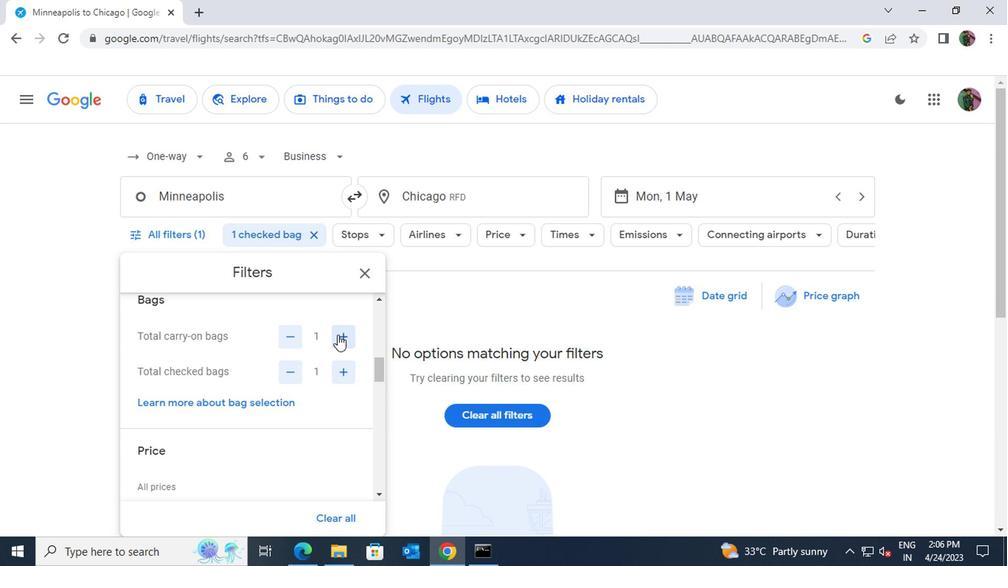 
Action: Mouse scrolled (335, 333) with delta (0, 0)
Screenshot: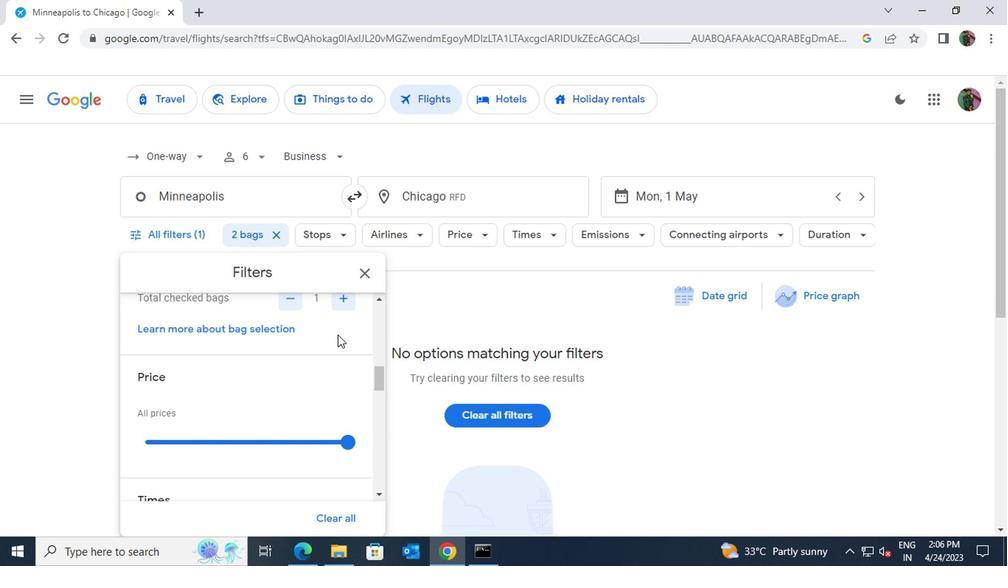 
Action: Mouse moved to (343, 370)
Screenshot: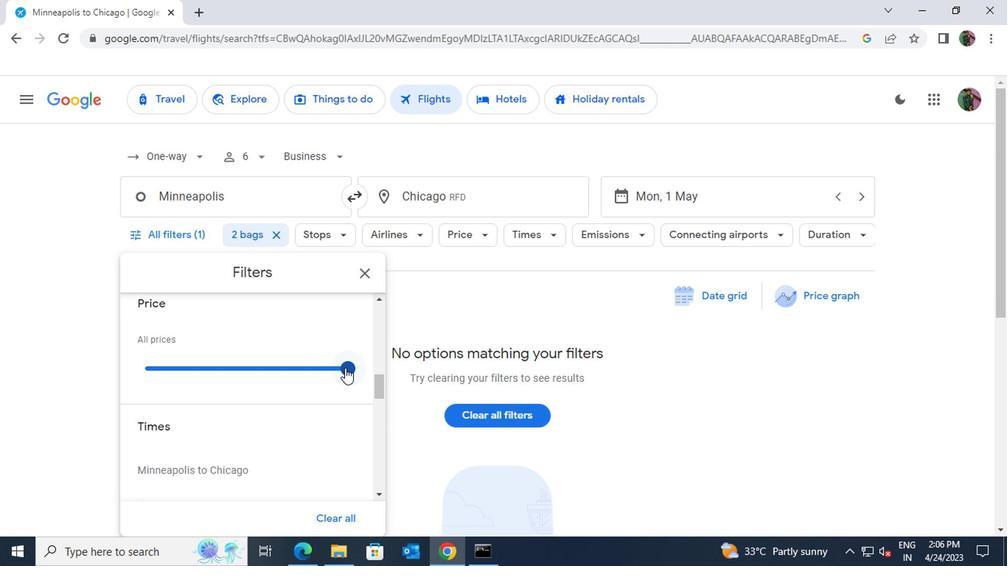 
Action: Mouse pressed left at (343, 370)
Screenshot: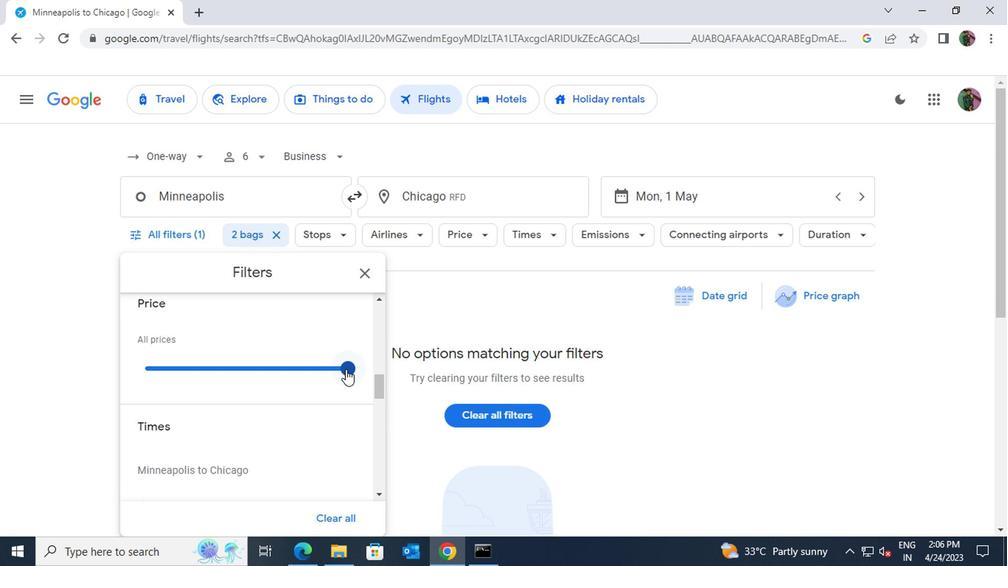 
Action: Mouse moved to (301, 404)
Screenshot: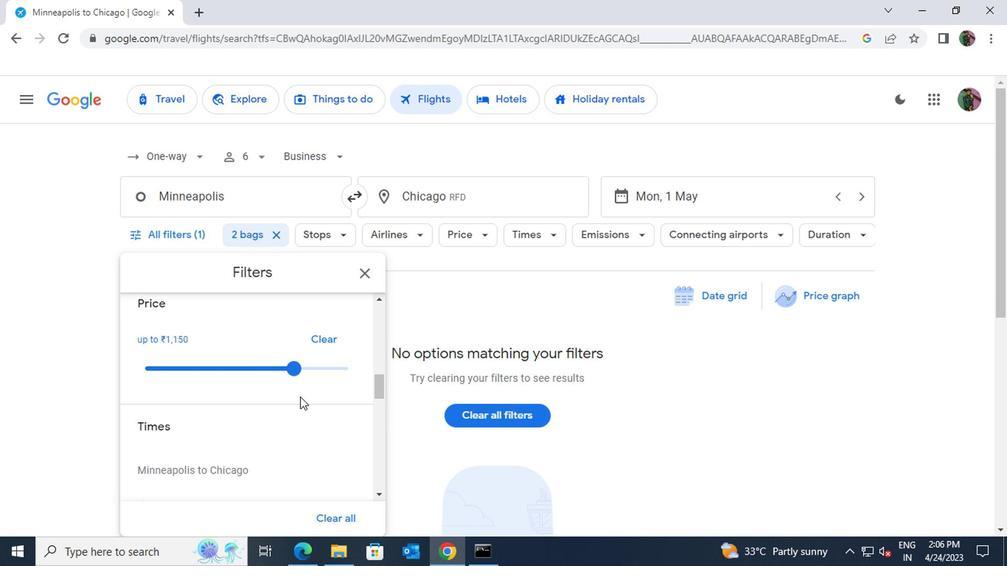 
Action: Mouse scrolled (301, 403) with delta (0, -1)
Screenshot: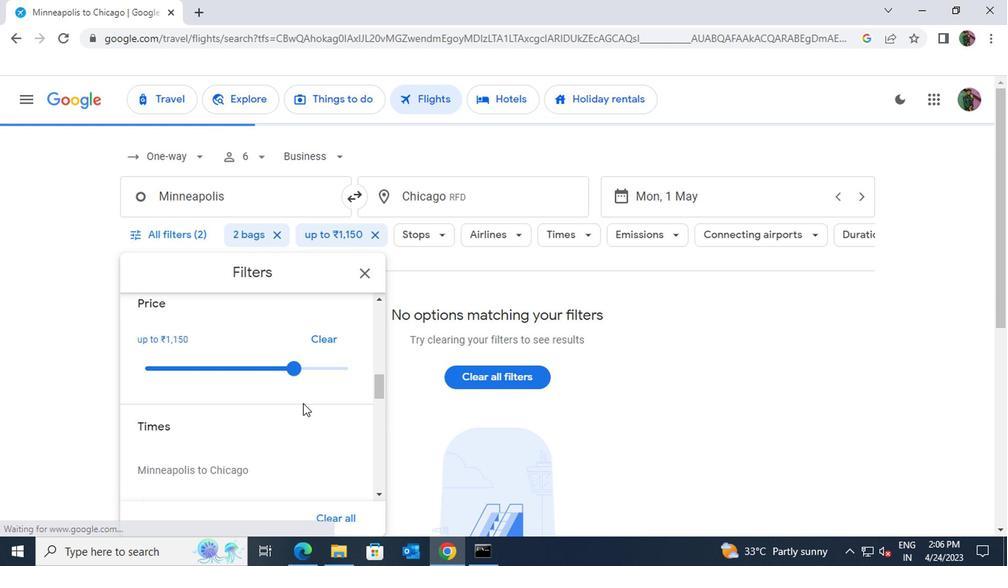 
Action: Mouse scrolled (301, 403) with delta (0, -1)
Screenshot: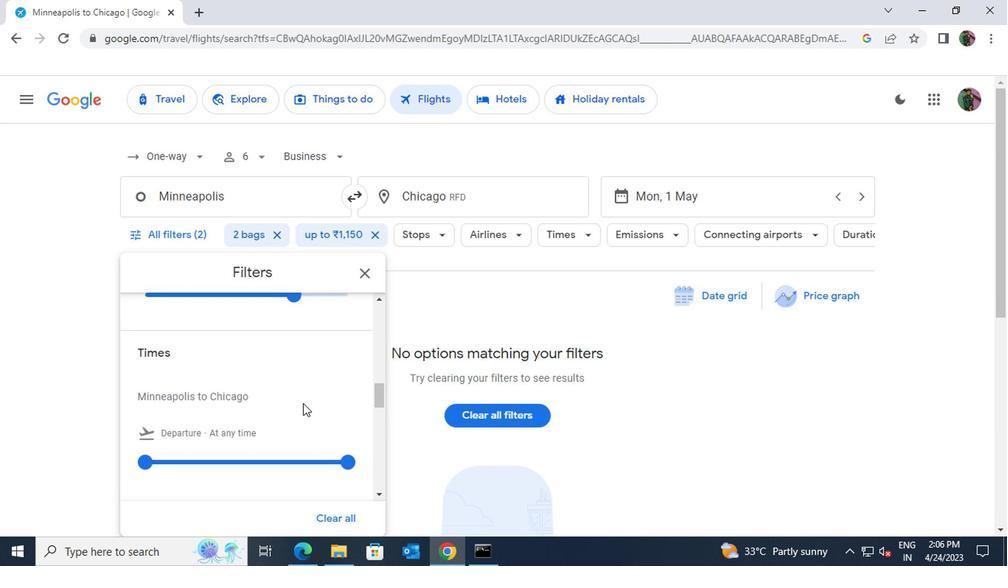 
Action: Mouse moved to (348, 388)
Screenshot: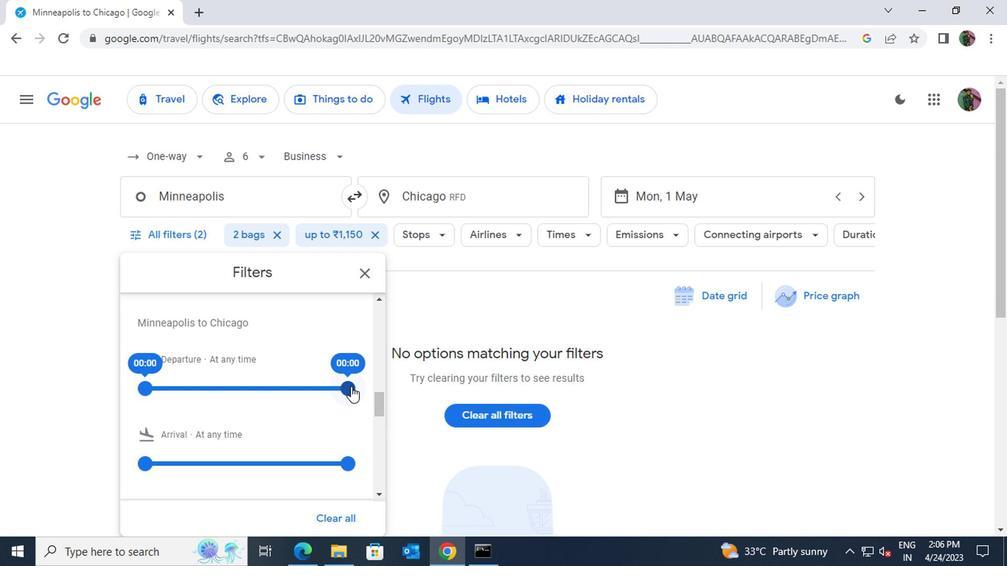 
Action: Mouse pressed left at (348, 388)
Screenshot: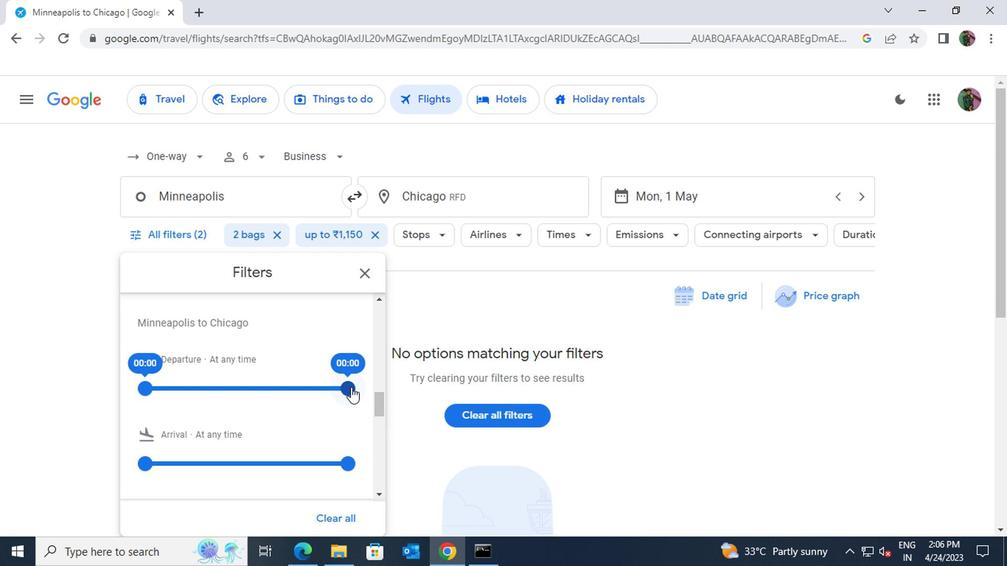 
Action: Mouse moved to (578, 230)
Screenshot: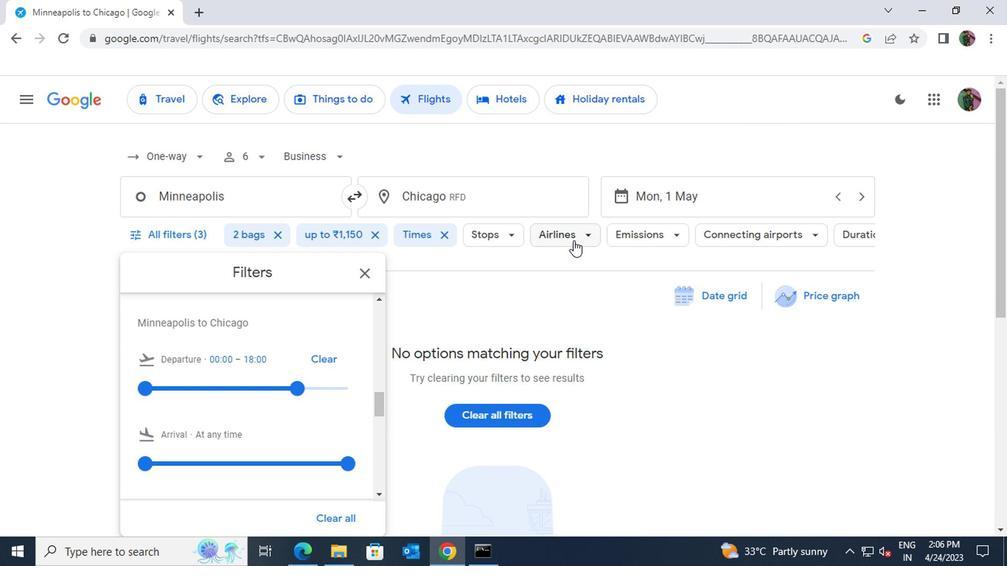 
Action: Mouse pressed left at (578, 230)
Screenshot: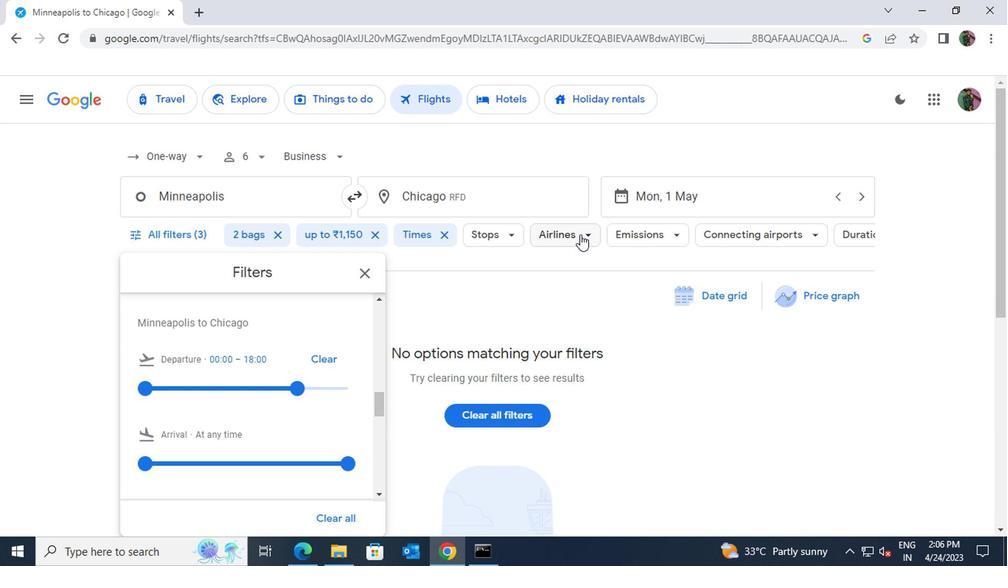 
Action: Mouse moved to (571, 303)
Screenshot: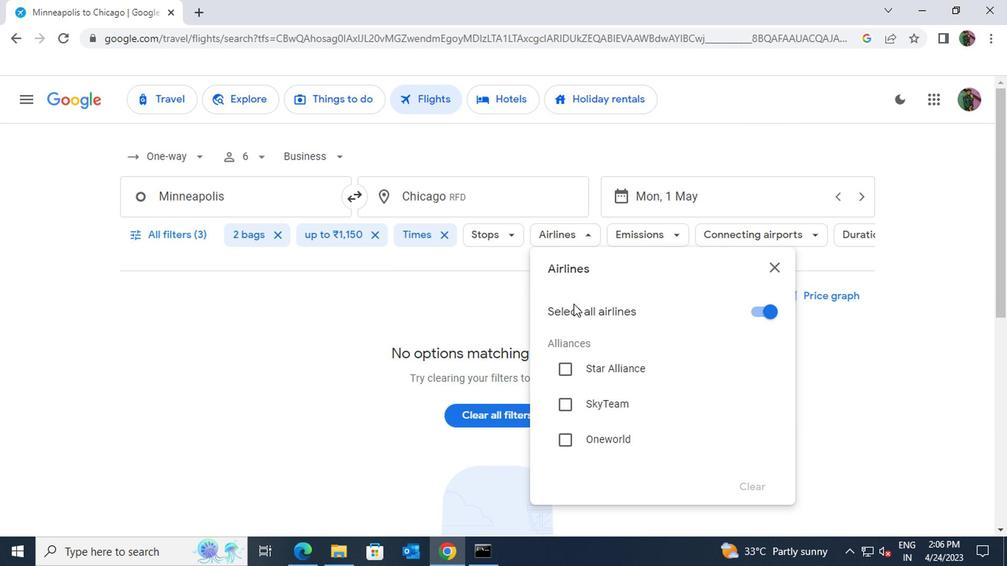 
Action: Mouse scrolled (571, 302) with delta (0, 0)
Screenshot: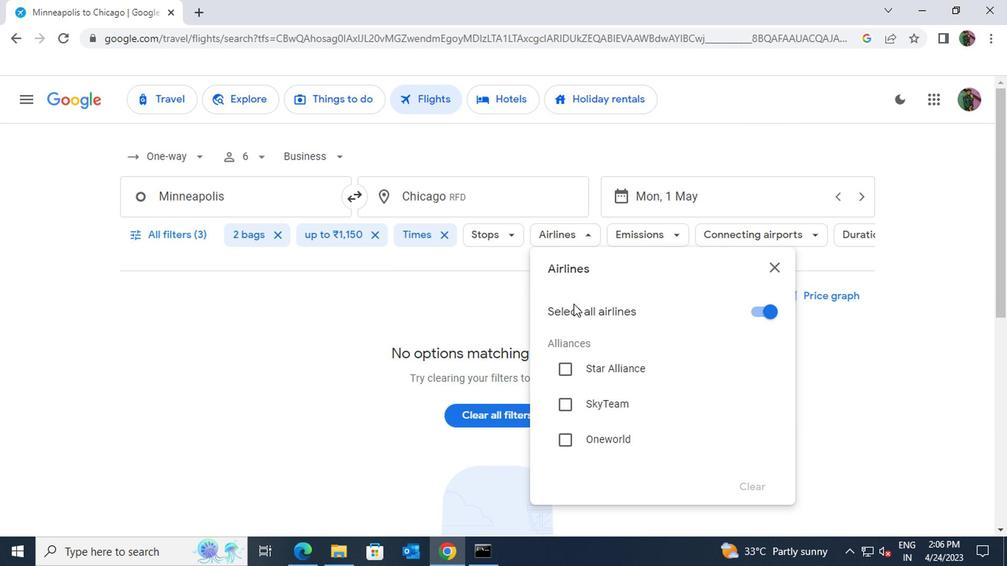 
Action: Mouse scrolled (571, 302) with delta (0, 0)
Screenshot: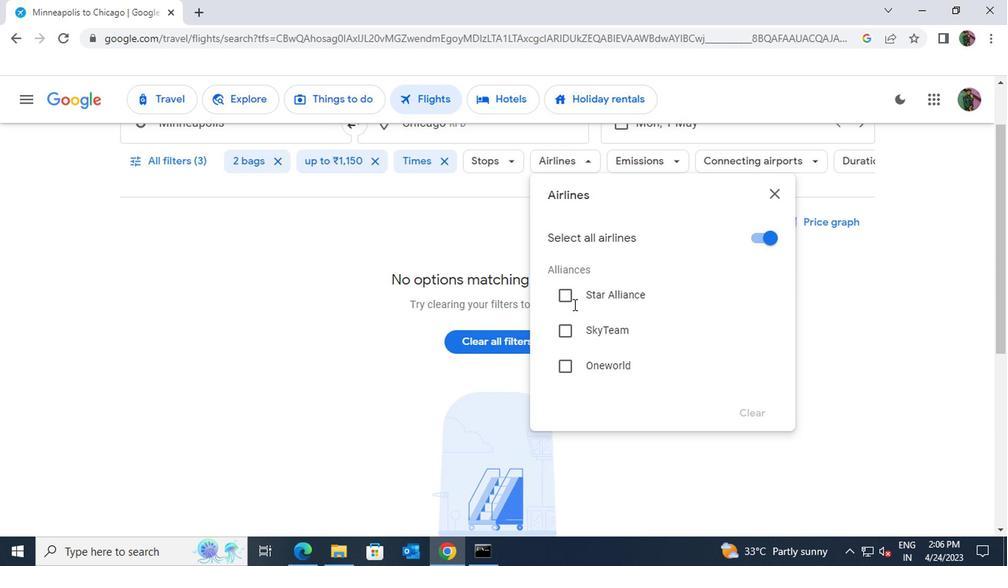 
Action: Mouse moved to (569, 283)
Screenshot: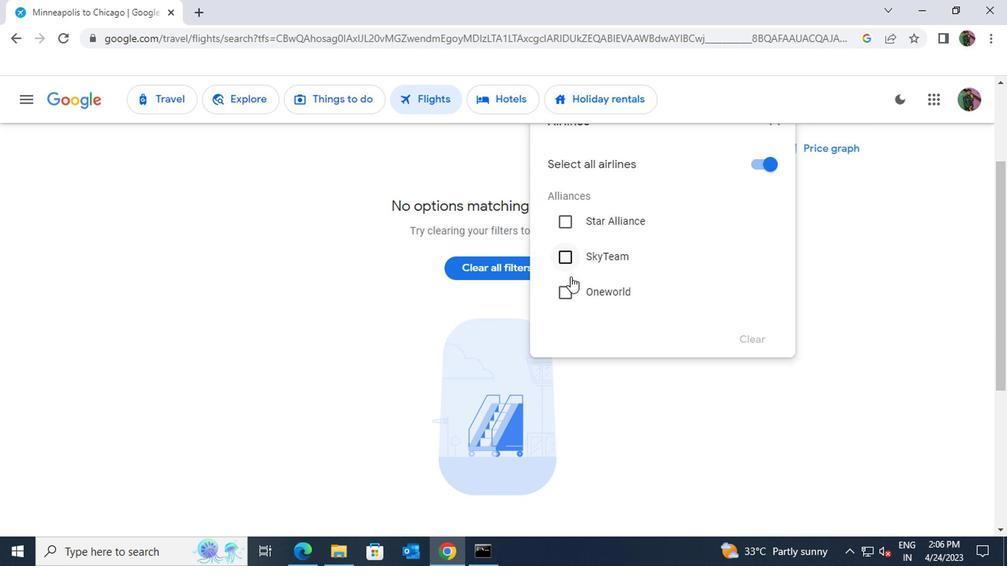 
Action: Mouse pressed left at (569, 283)
Screenshot: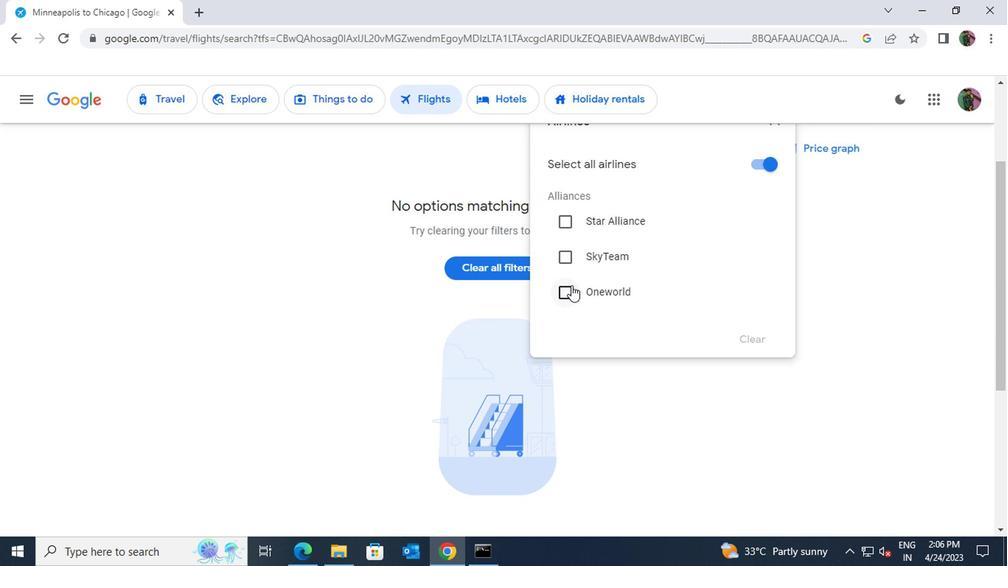 
Action: Mouse moved to (612, 269)
Screenshot: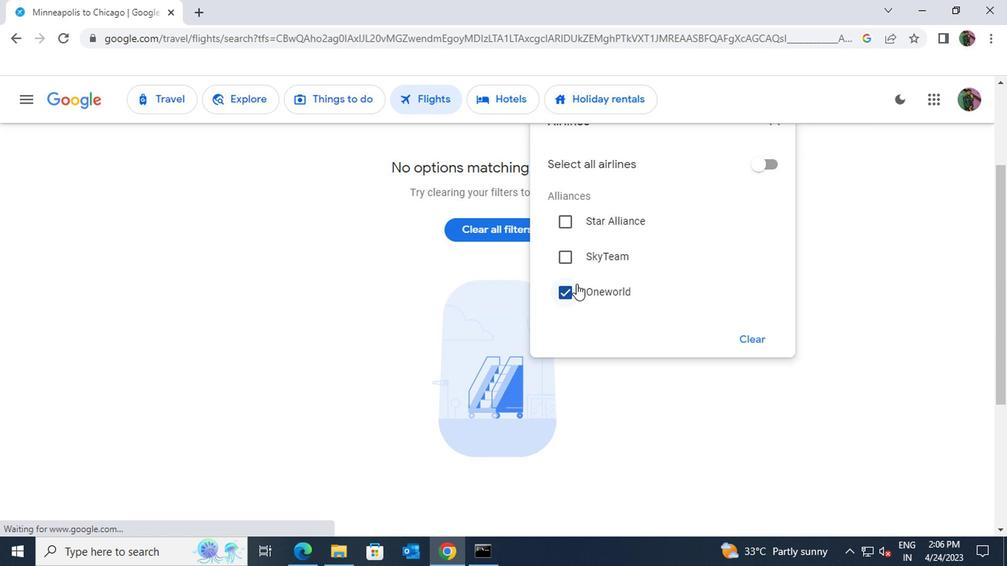 
Action: Mouse scrolled (612, 270) with delta (0, 0)
Screenshot: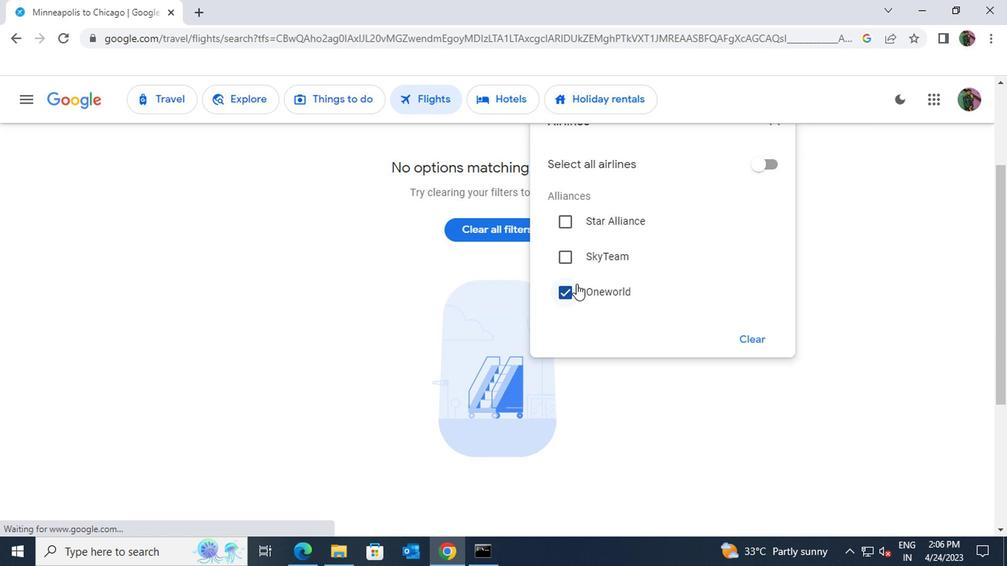 
Action: Mouse scrolled (612, 270) with delta (0, 0)
Screenshot: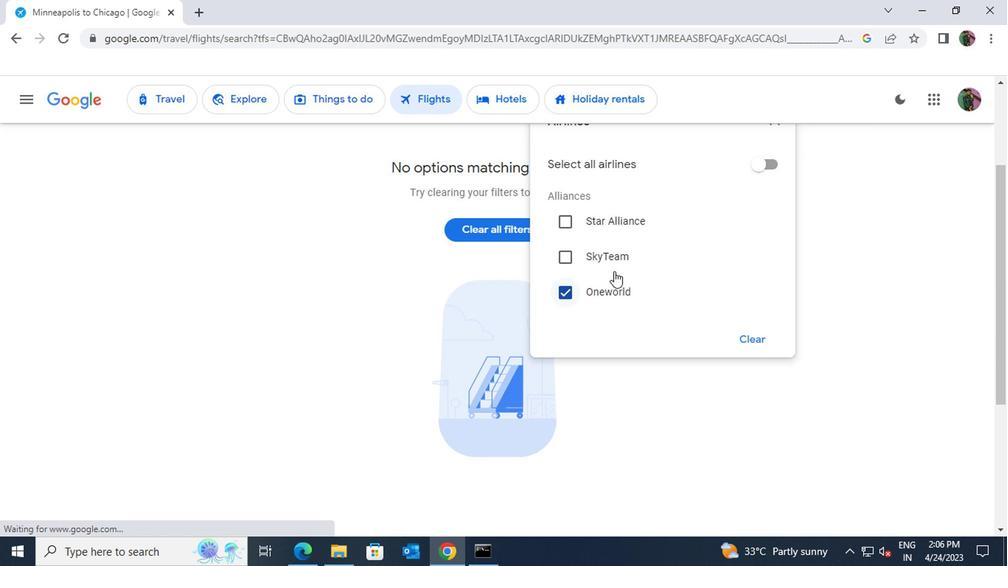 
Action: Mouse moved to (776, 264)
Screenshot: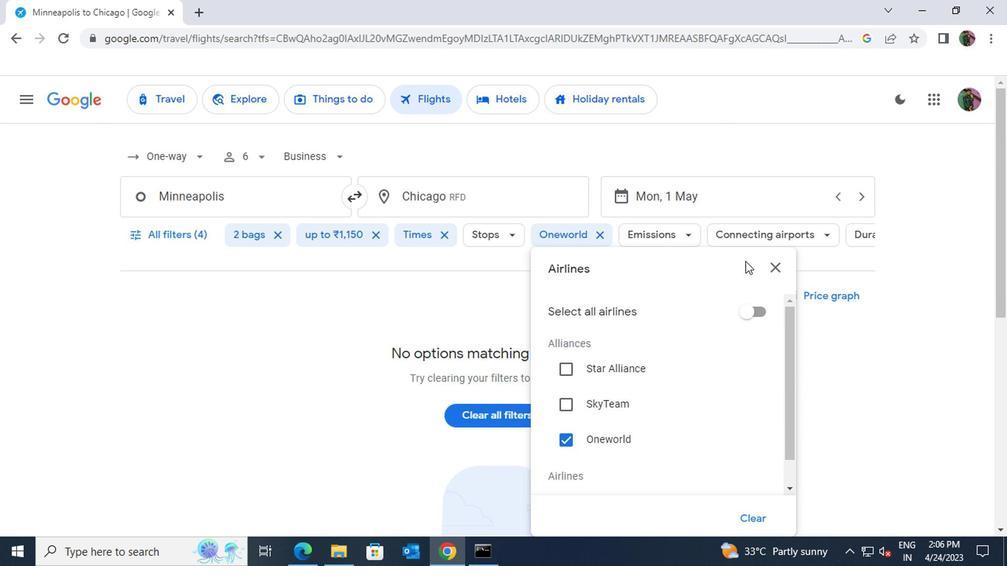 
Action: Mouse pressed left at (776, 264)
Screenshot: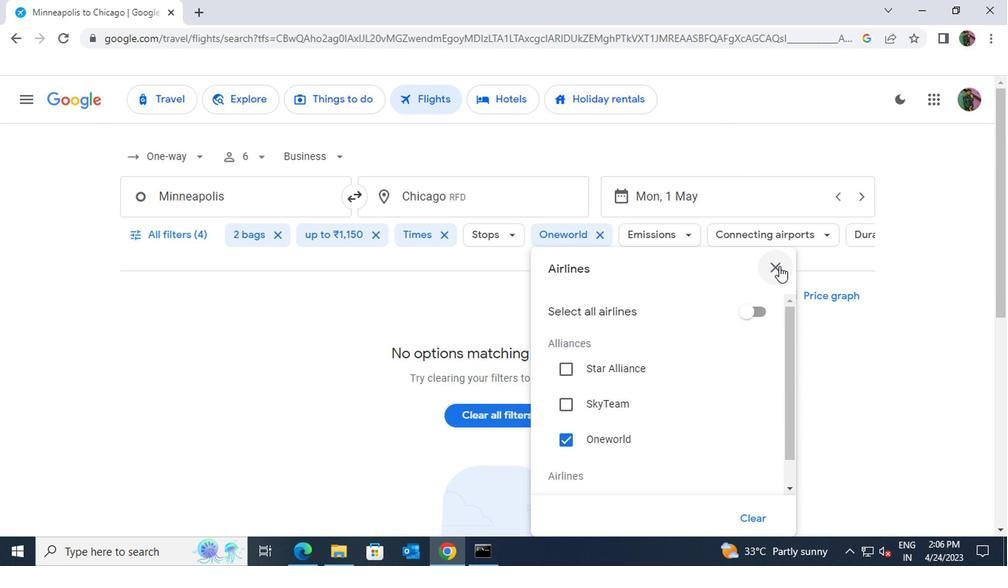 
Action: Mouse moved to (776, 261)
Screenshot: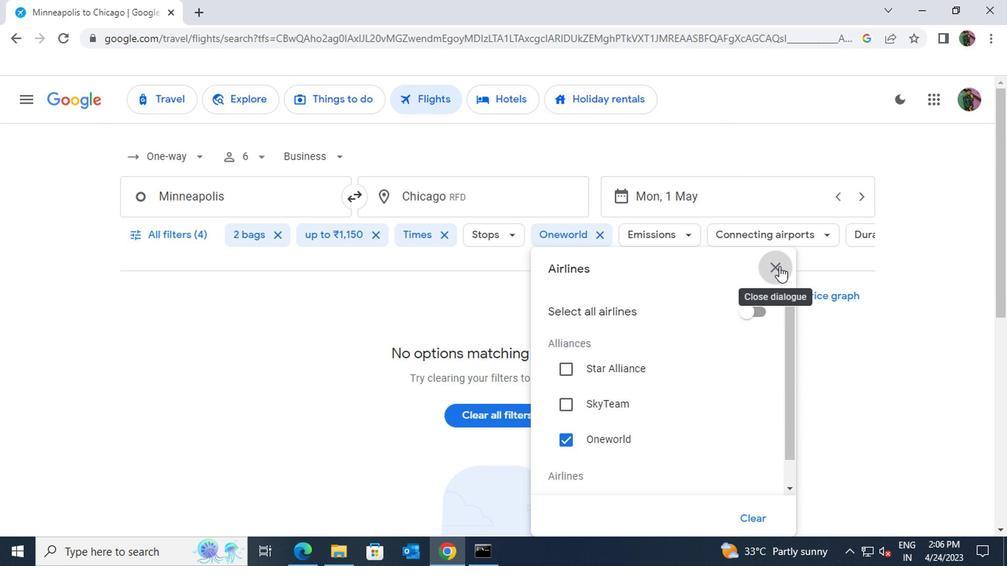 
